 Task: Find a place to stay in Chelsea, United States, from June 10 to June 25 for 4 guests, with a price range of ₹15,000 - ₹25,000, 2 bedrooms, 3 beds, 2 bathrooms, and amenities including Free parking, TV, and Wifi.
Action: Mouse moved to (647, 114)
Screenshot: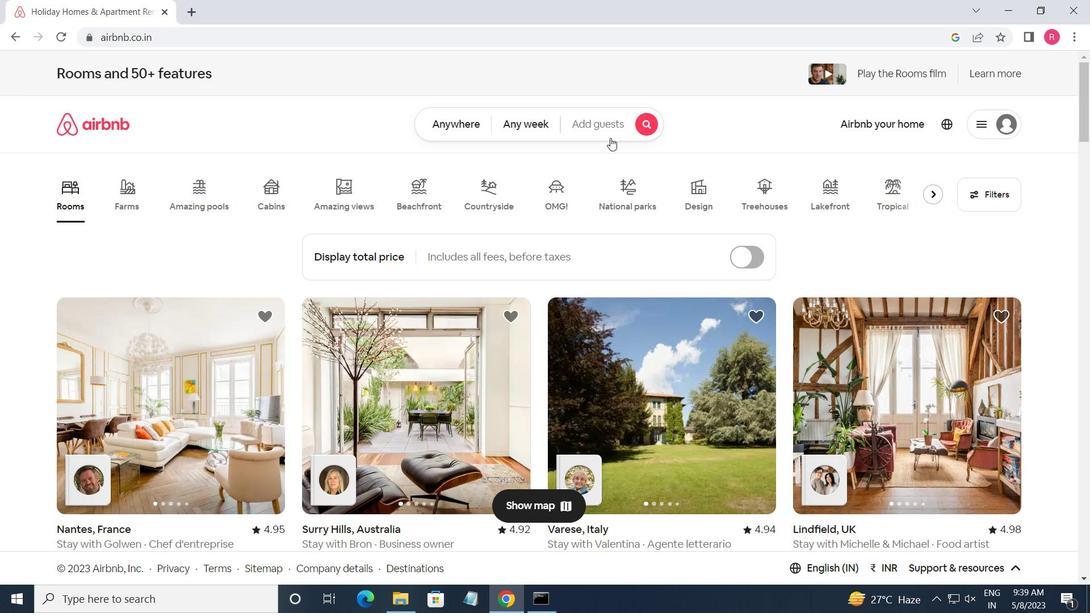 
Action: Mouse pressed left at (647, 114)
Screenshot: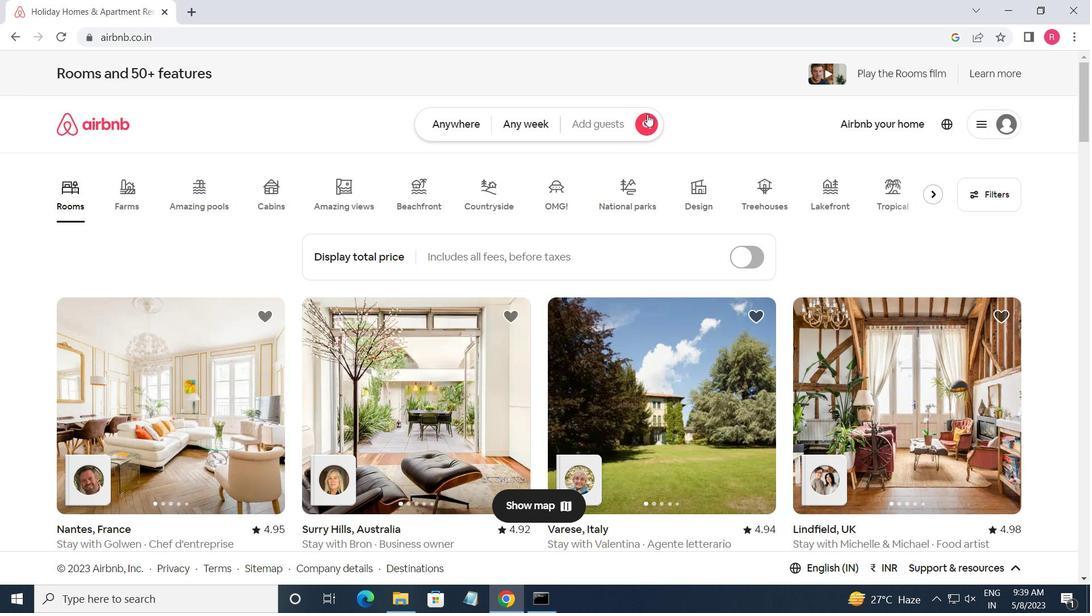 
Action: Mouse moved to (279, 176)
Screenshot: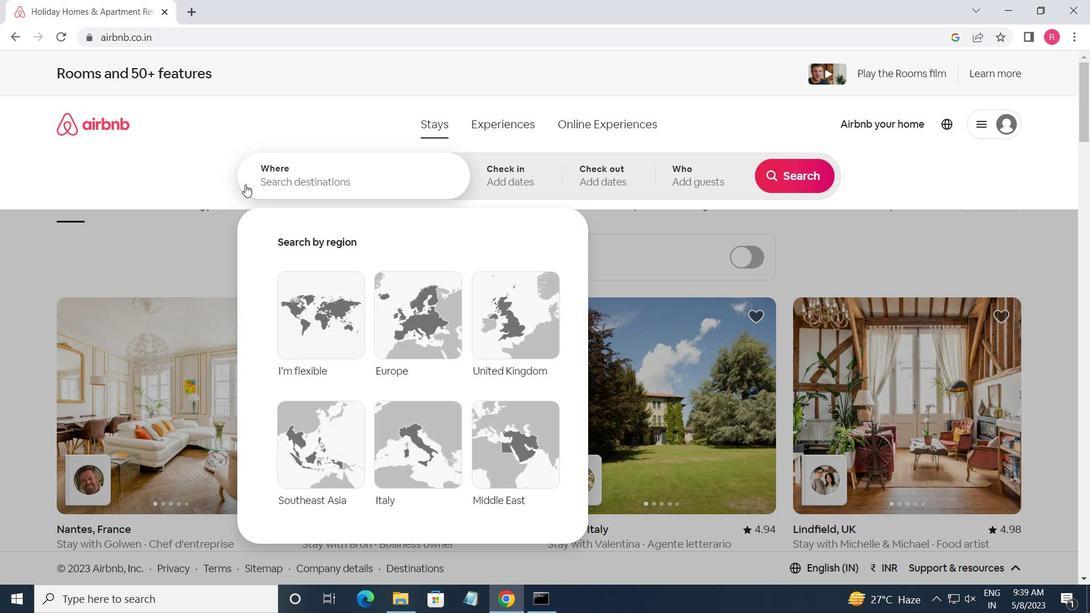 
Action: Mouse pressed left at (279, 176)
Screenshot: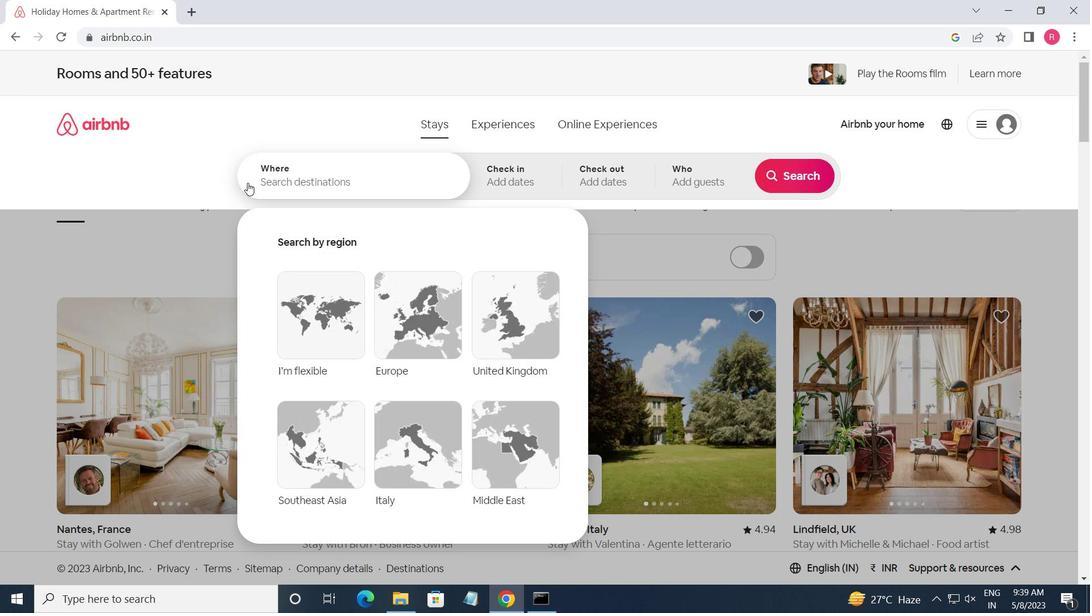 
Action: Key pressed <Key.shift>CHELSEA,<Key.shift_r>UNITED<Key.space><Key.shift>STATE<Key.enter>
Screenshot: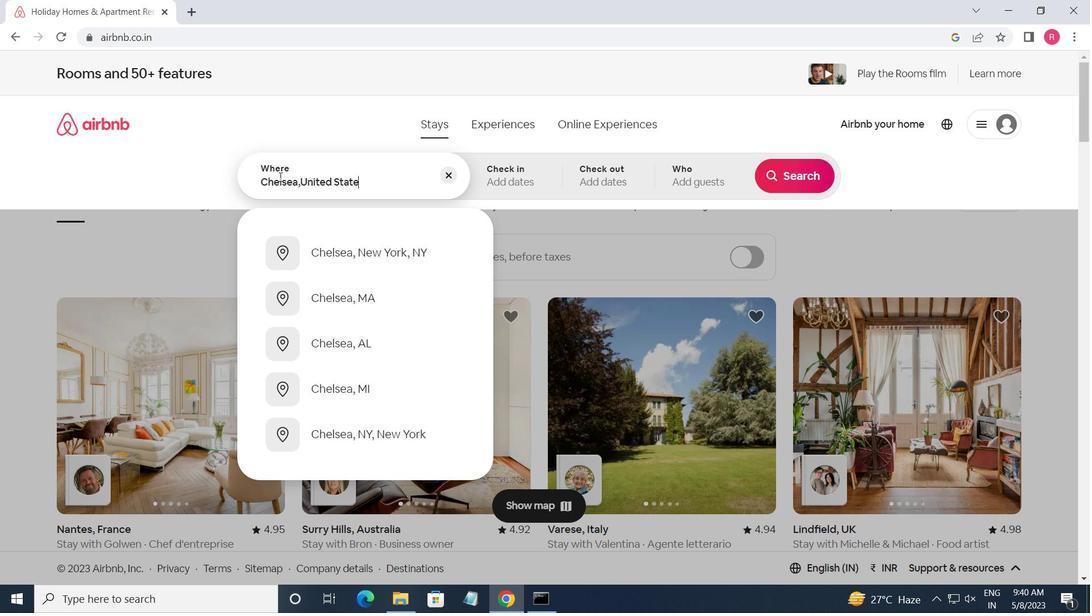 
Action: Mouse moved to (774, 387)
Screenshot: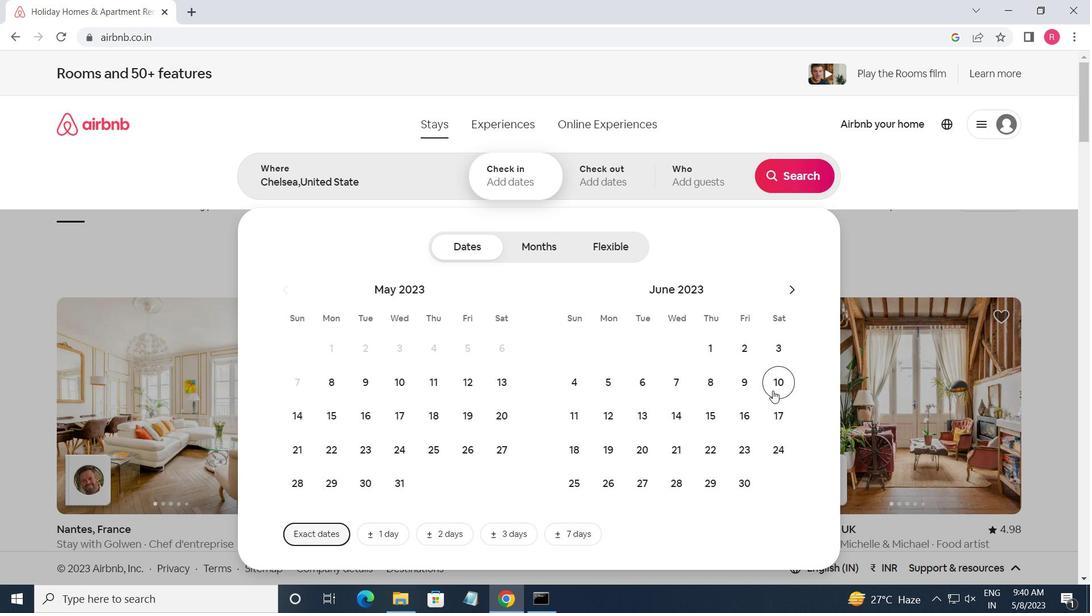 
Action: Mouse pressed left at (774, 387)
Screenshot: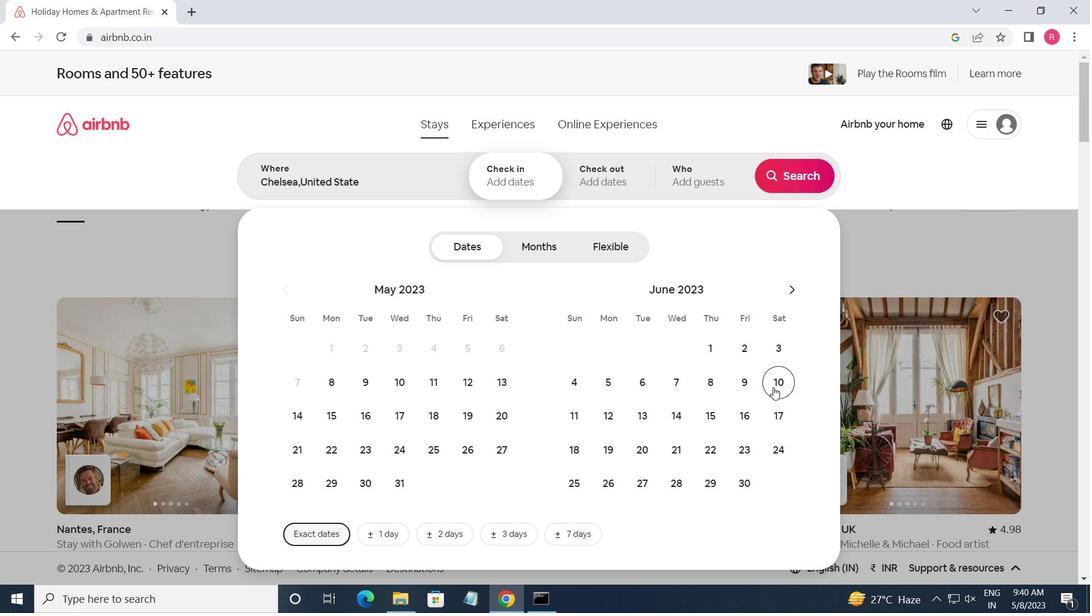 
Action: Mouse moved to (570, 492)
Screenshot: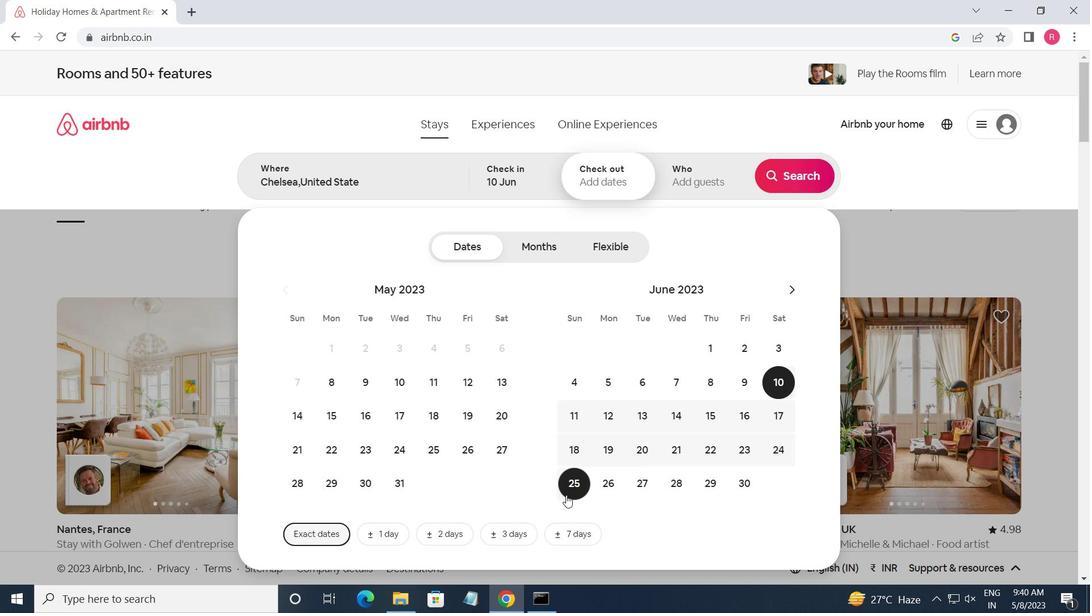 
Action: Mouse pressed left at (570, 492)
Screenshot: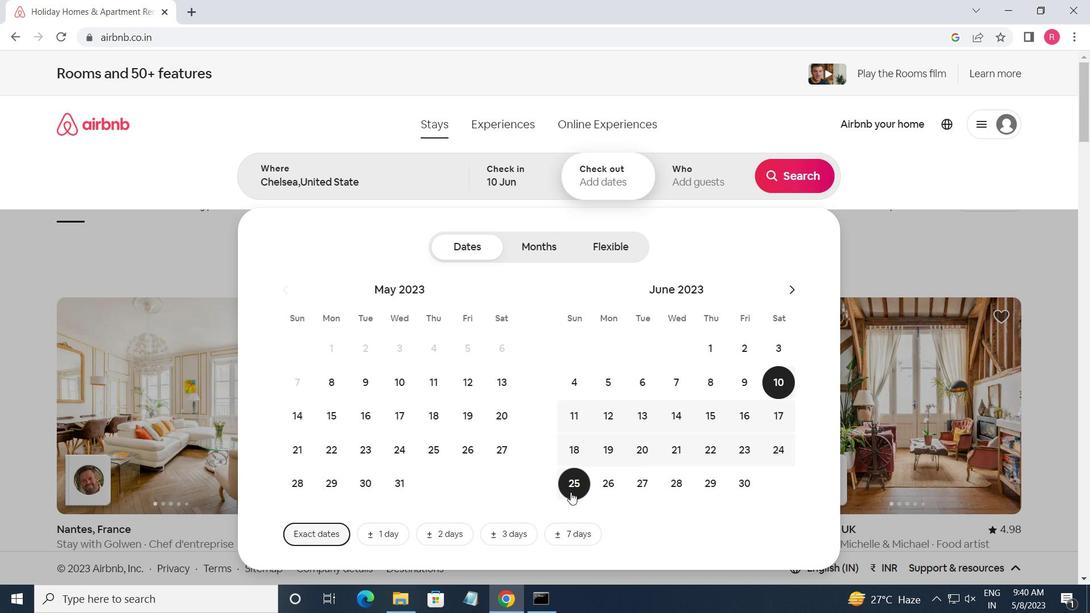 
Action: Mouse moved to (692, 179)
Screenshot: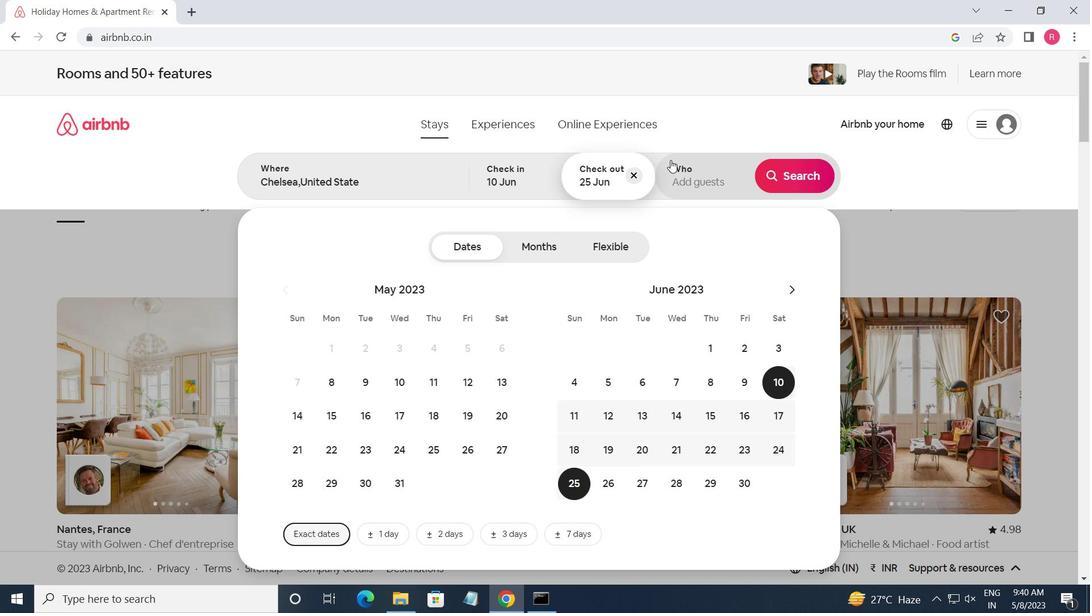 
Action: Mouse pressed left at (692, 179)
Screenshot: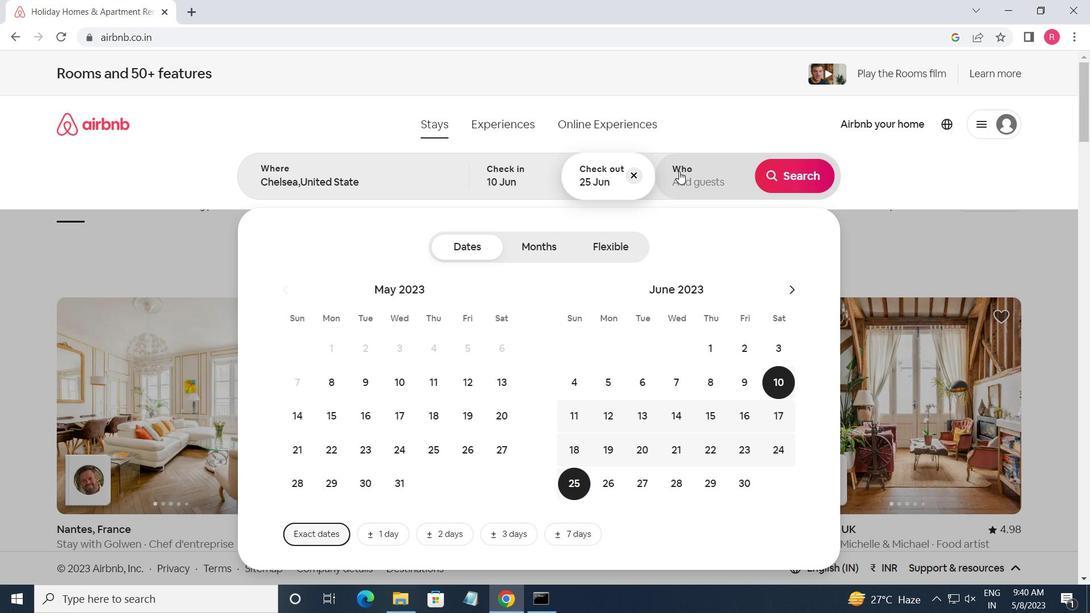 
Action: Mouse moved to (796, 252)
Screenshot: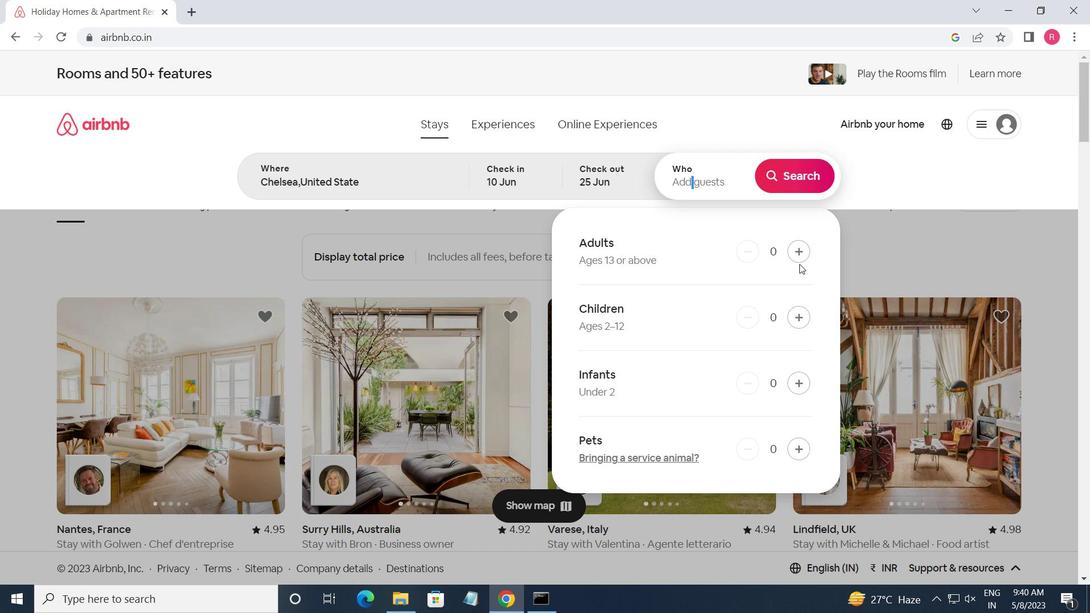 
Action: Mouse pressed left at (796, 252)
Screenshot: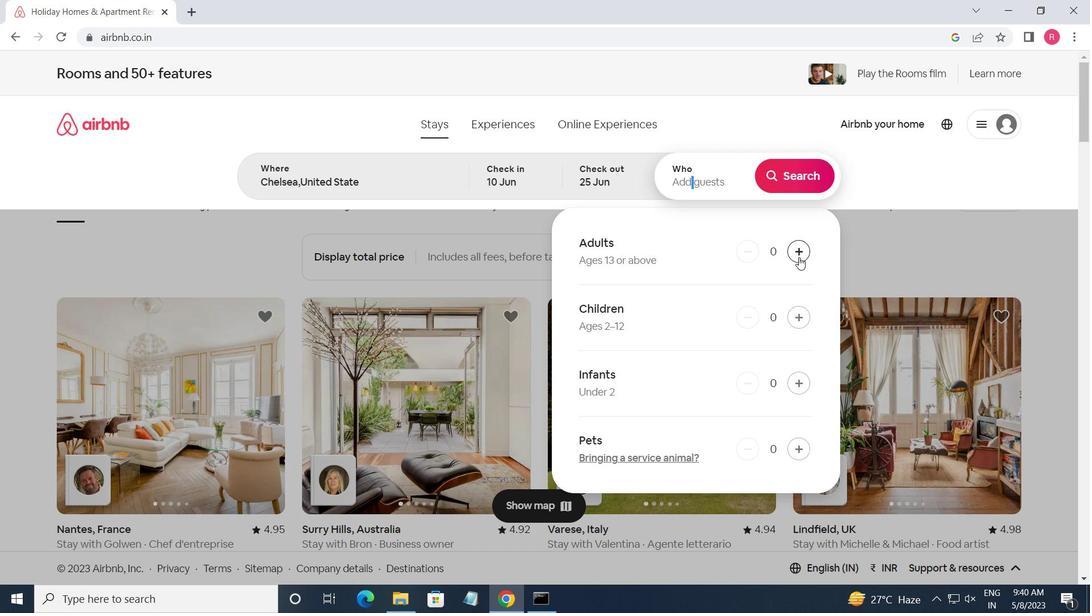 
Action: Mouse pressed left at (796, 252)
Screenshot: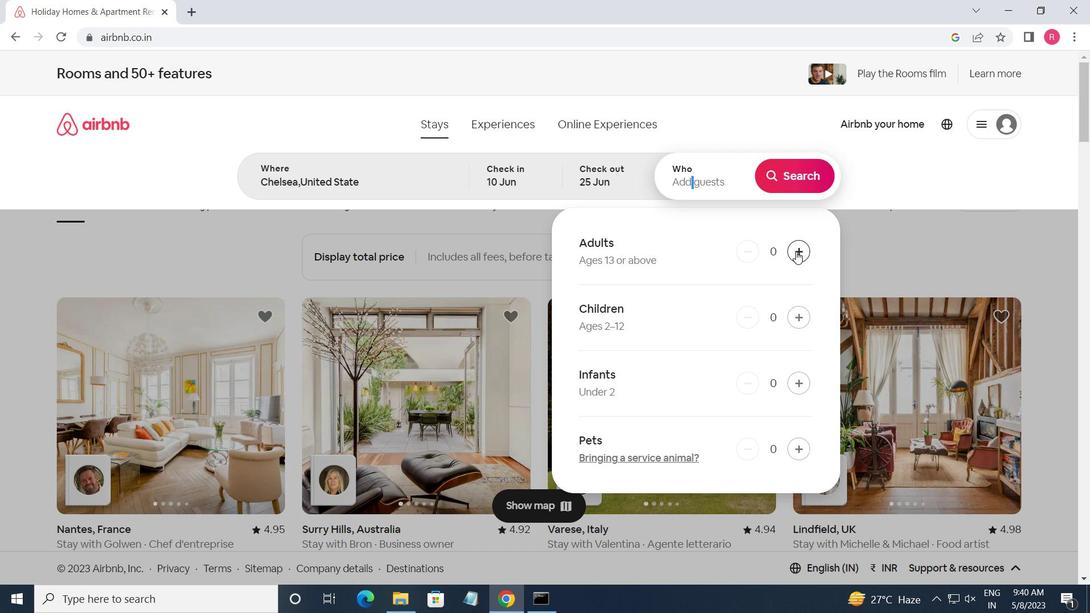
Action: Mouse pressed left at (796, 252)
Screenshot: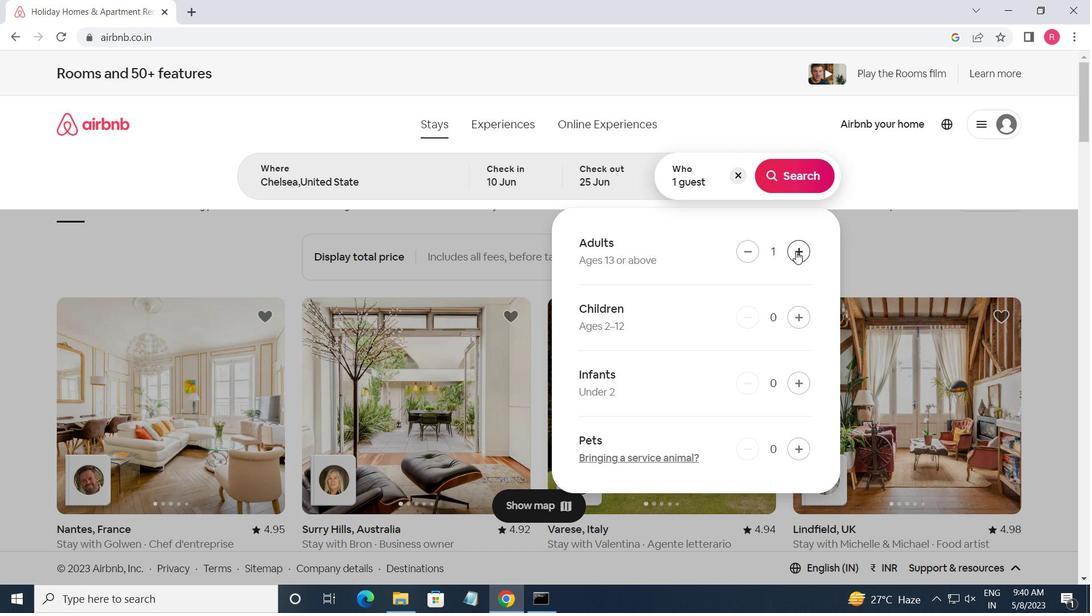
Action: Mouse moved to (796, 314)
Screenshot: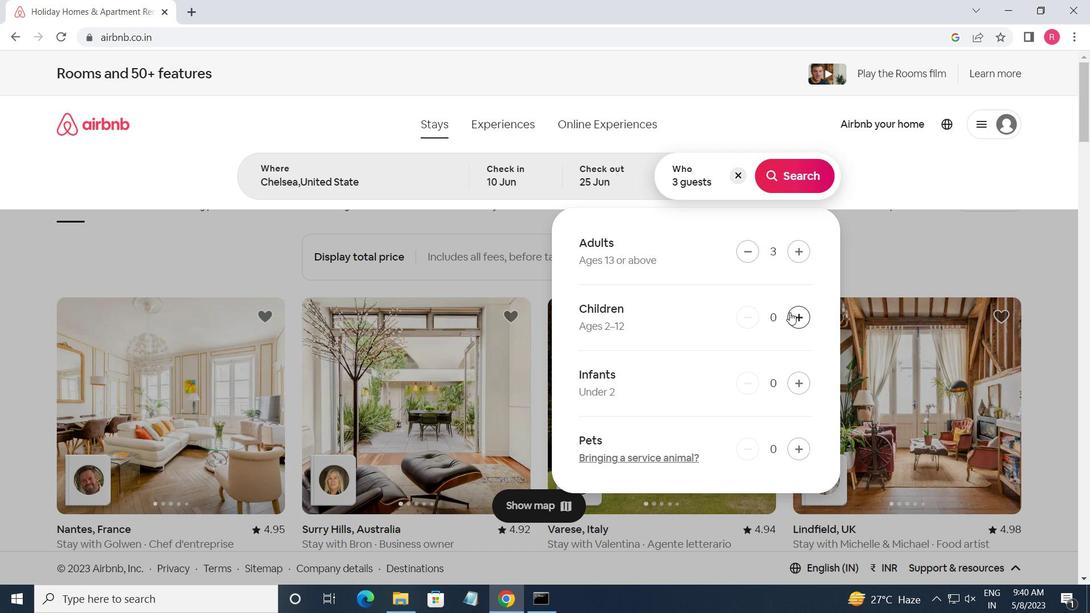 
Action: Mouse pressed left at (796, 314)
Screenshot: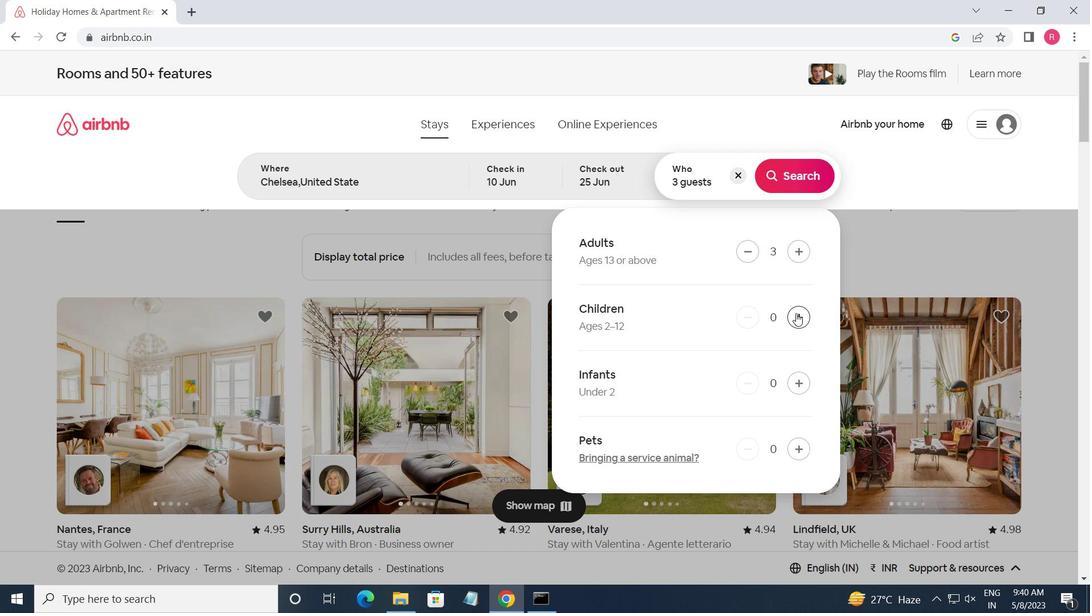
Action: Mouse moved to (795, 169)
Screenshot: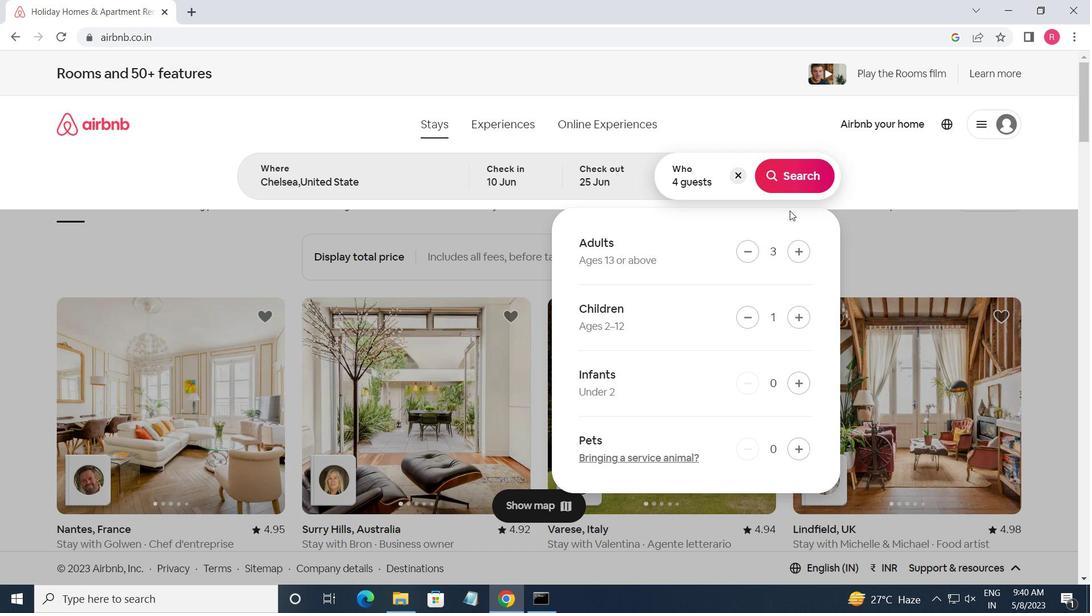 
Action: Mouse pressed left at (795, 169)
Screenshot: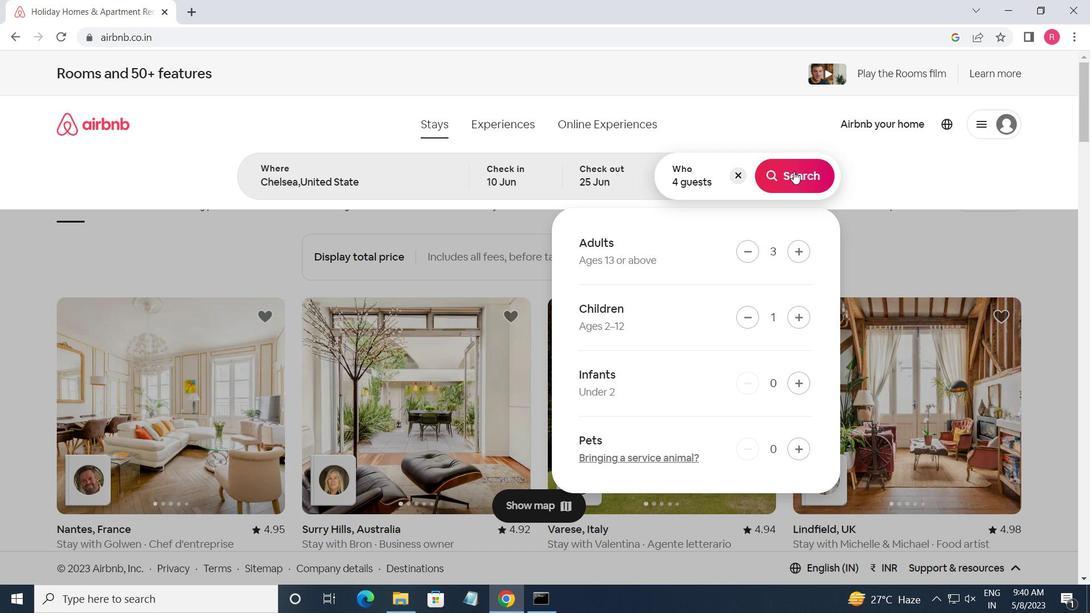 
Action: Mouse moved to (1020, 143)
Screenshot: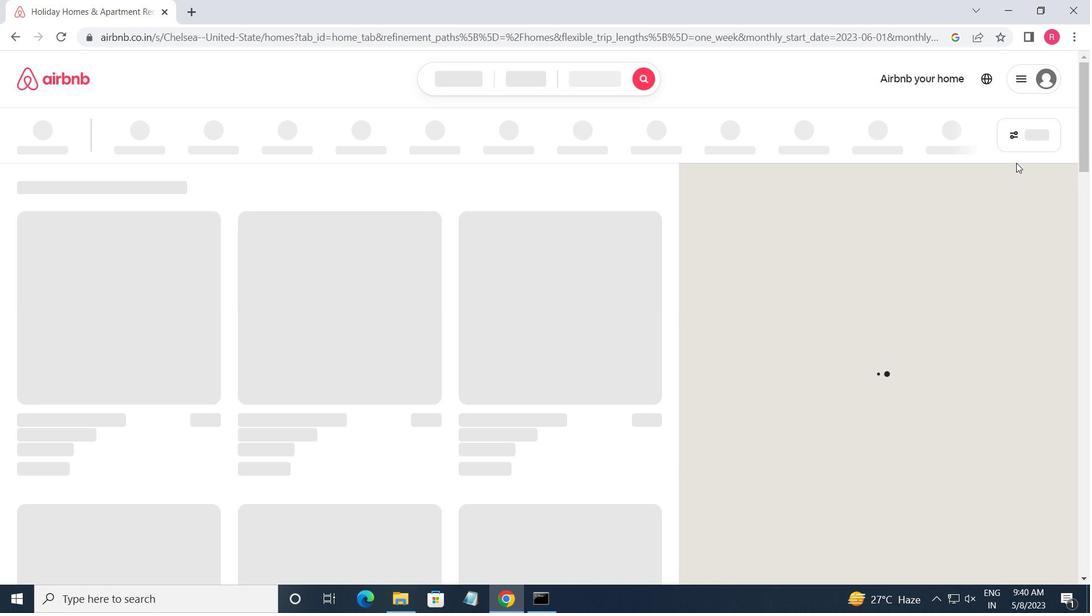
Action: Mouse pressed left at (1020, 143)
Screenshot: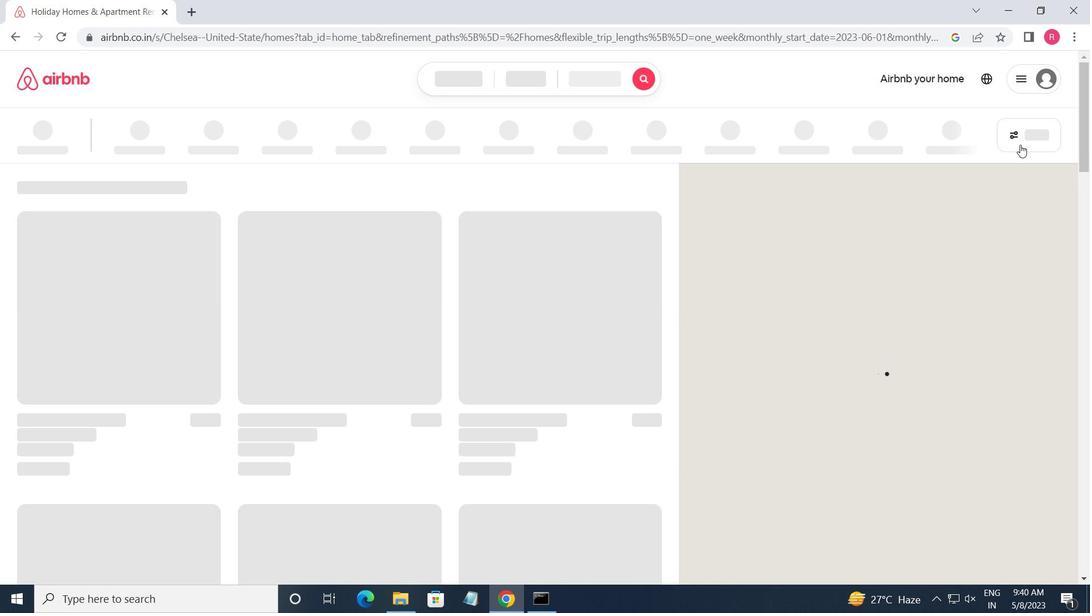 
Action: Mouse moved to (1021, 142)
Screenshot: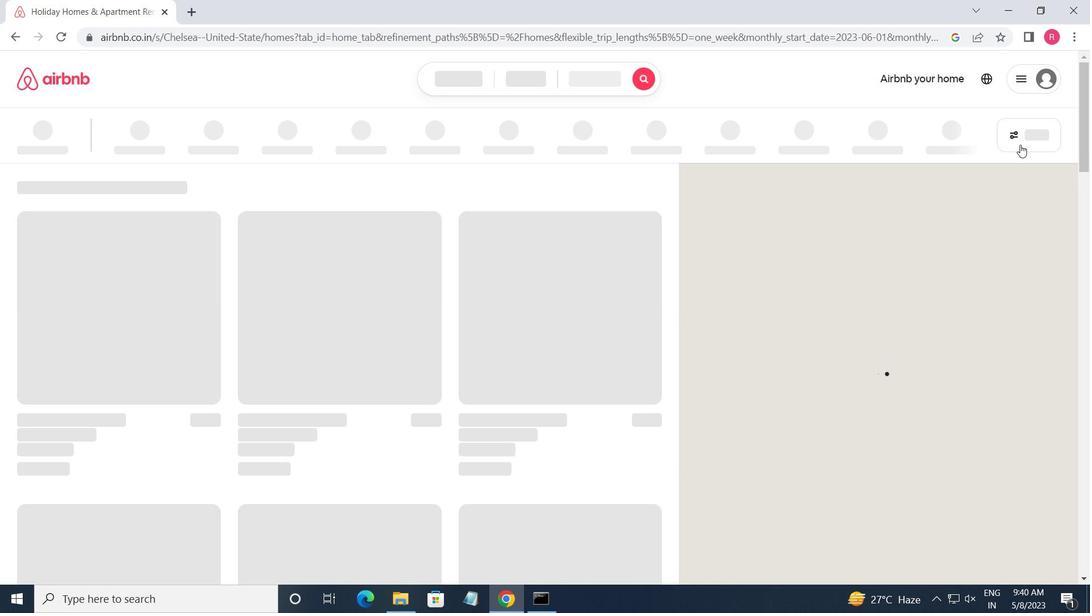 
Action: Mouse pressed left at (1021, 142)
Screenshot: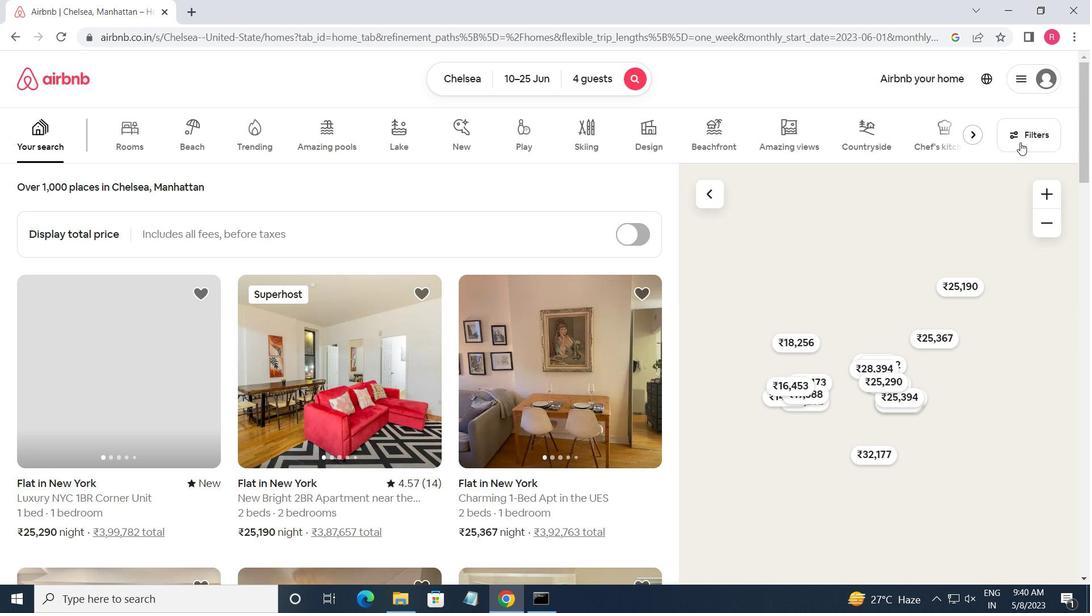 
Action: Mouse moved to (378, 478)
Screenshot: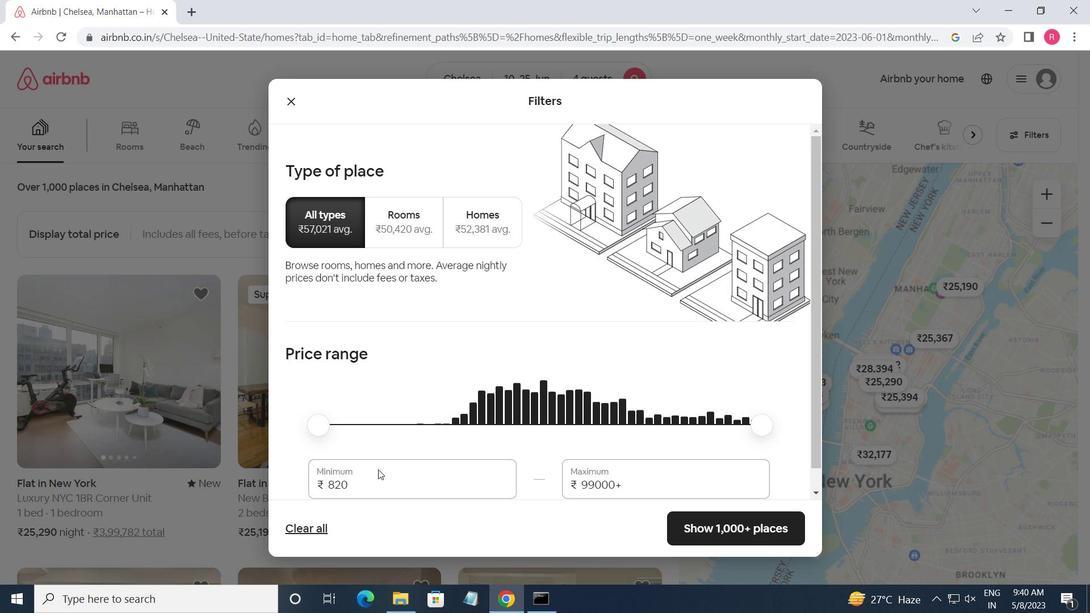 
Action: Mouse pressed left at (378, 478)
Screenshot: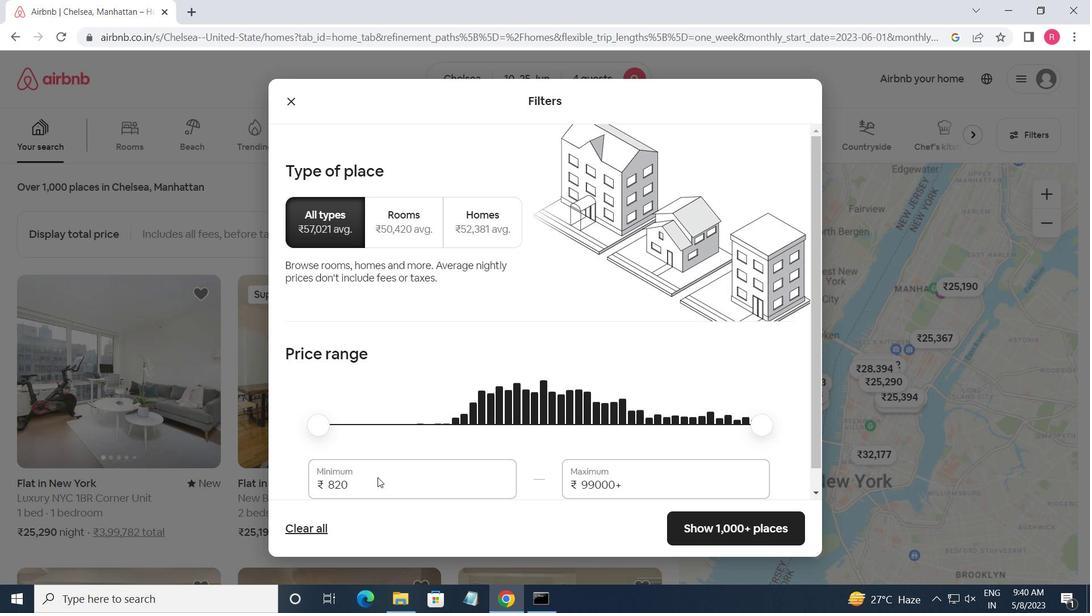 
Action: Key pressed <Key.backspace><Key.backspace><Key.backspace><Key.backspace><Key.backspace><Key.backspace><Key.backspace><Key.backspace><Key.backspace>15000<Key.tab>25000
Screenshot: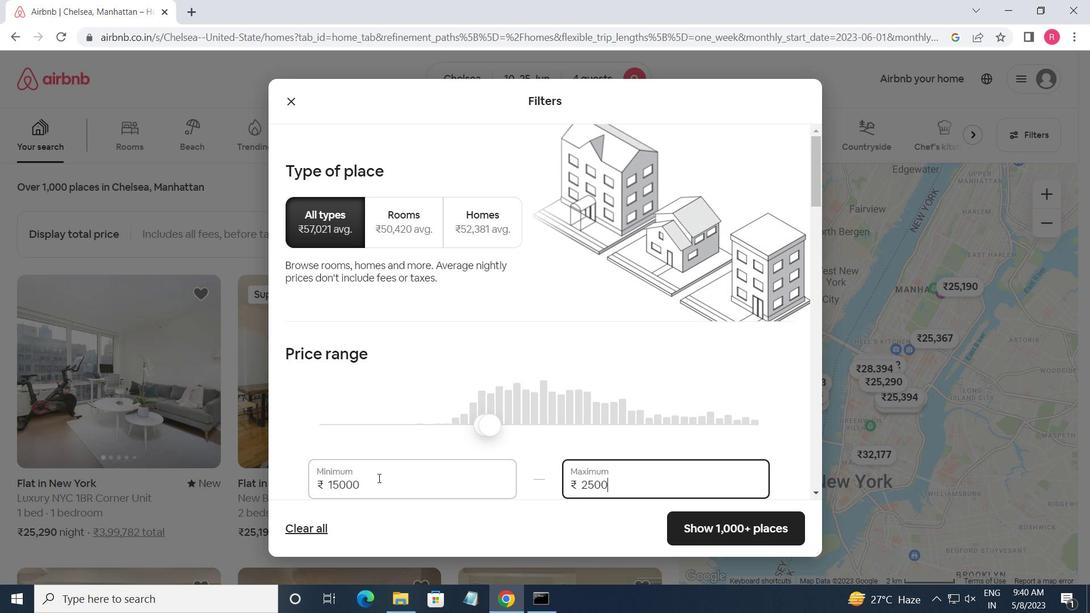 
Action: Mouse scrolled (378, 477) with delta (0, 0)
Screenshot: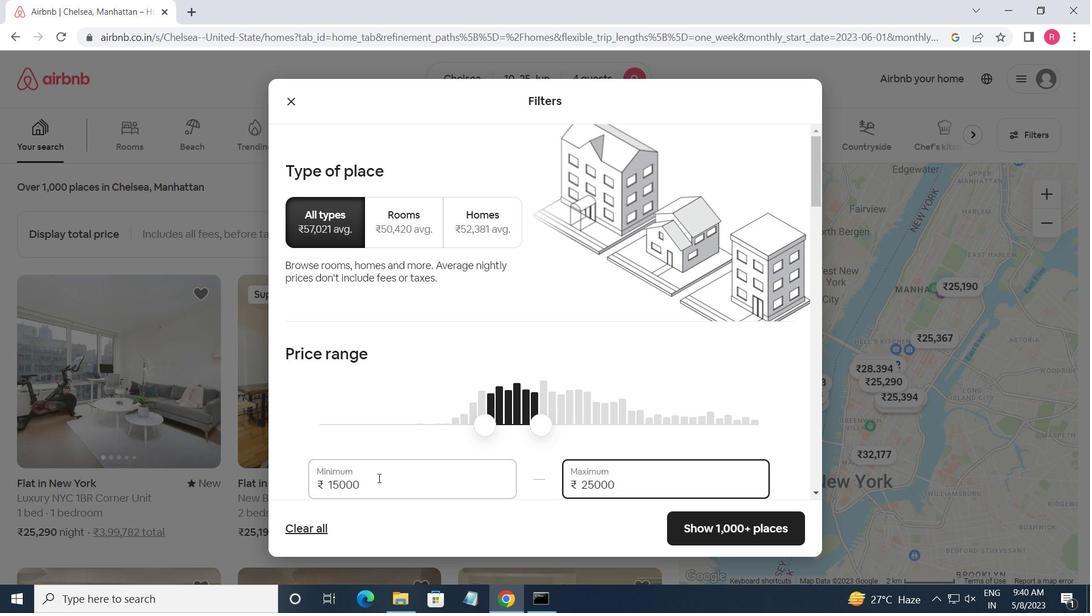 
Action: Mouse scrolled (378, 477) with delta (0, 0)
Screenshot: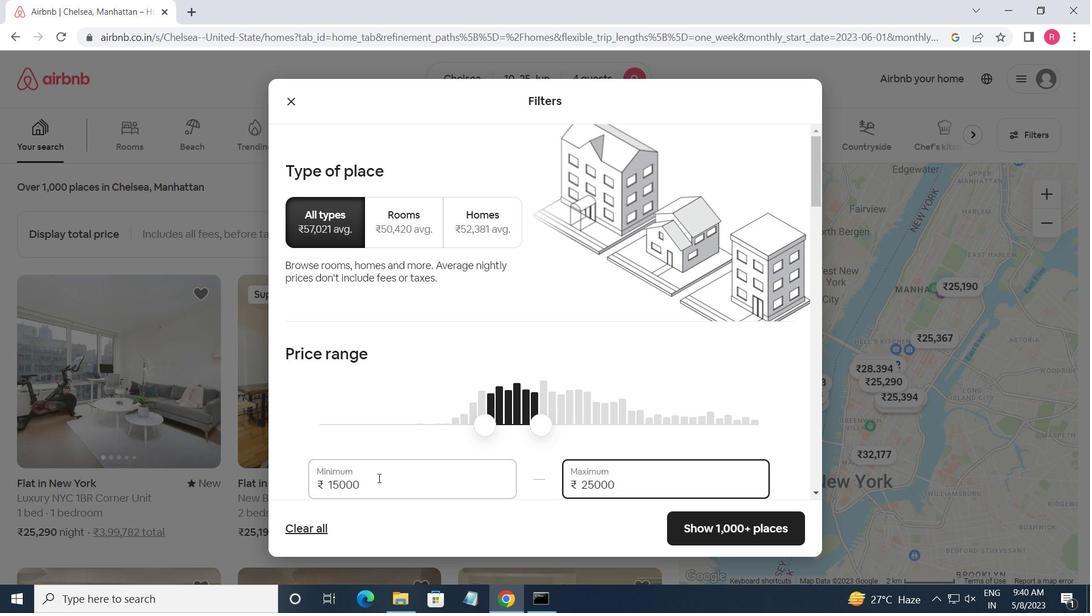 
Action: Mouse scrolled (378, 477) with delta (0, 0)
Screenshot: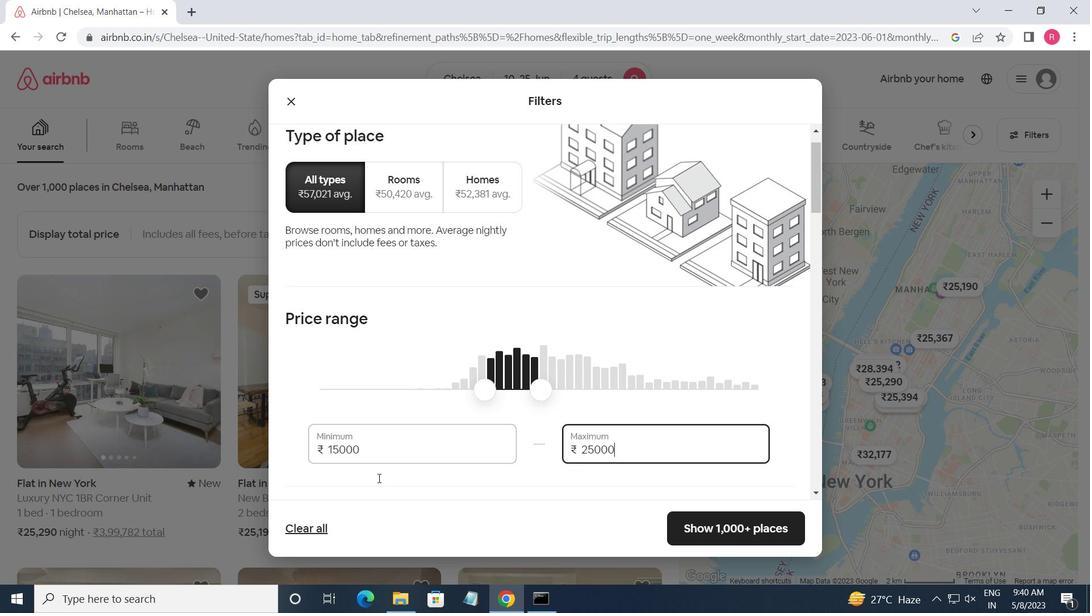 
Action: Mouse scrolled (378, 477) with delta (0, 0)
Screenshot: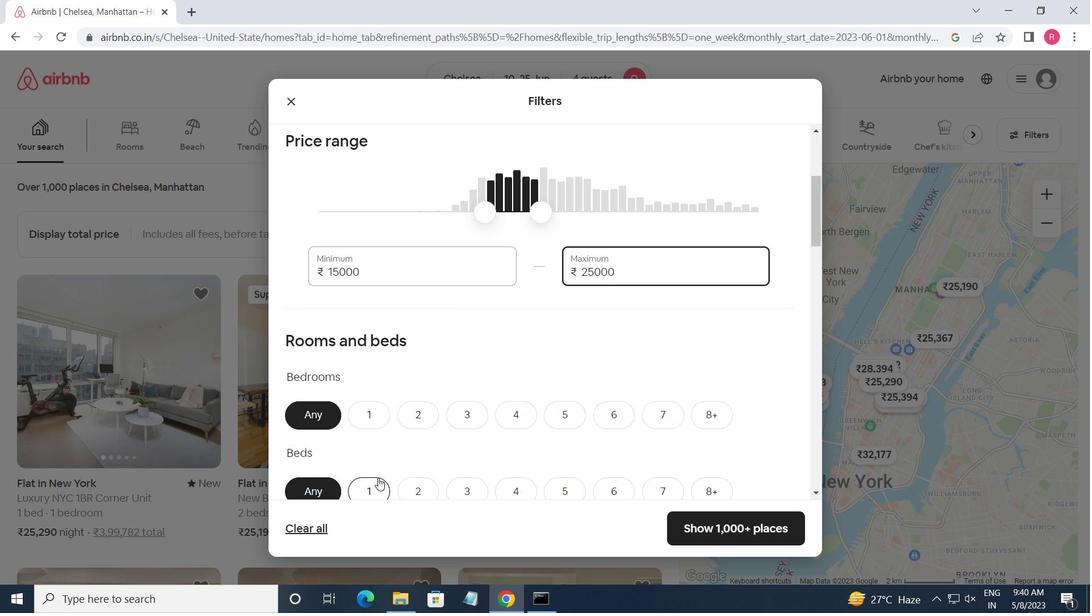 
Action: Mouse scrolled (378, 477) with delta (0, 0)
Screenshot: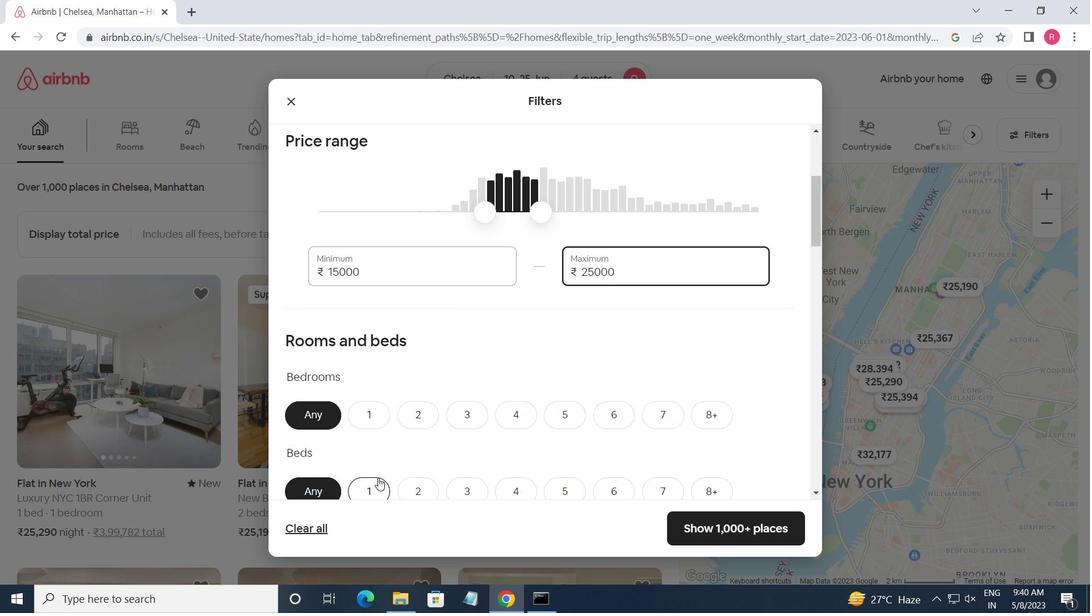 
Action: Mouse moved to (425, 262)
Screenshot: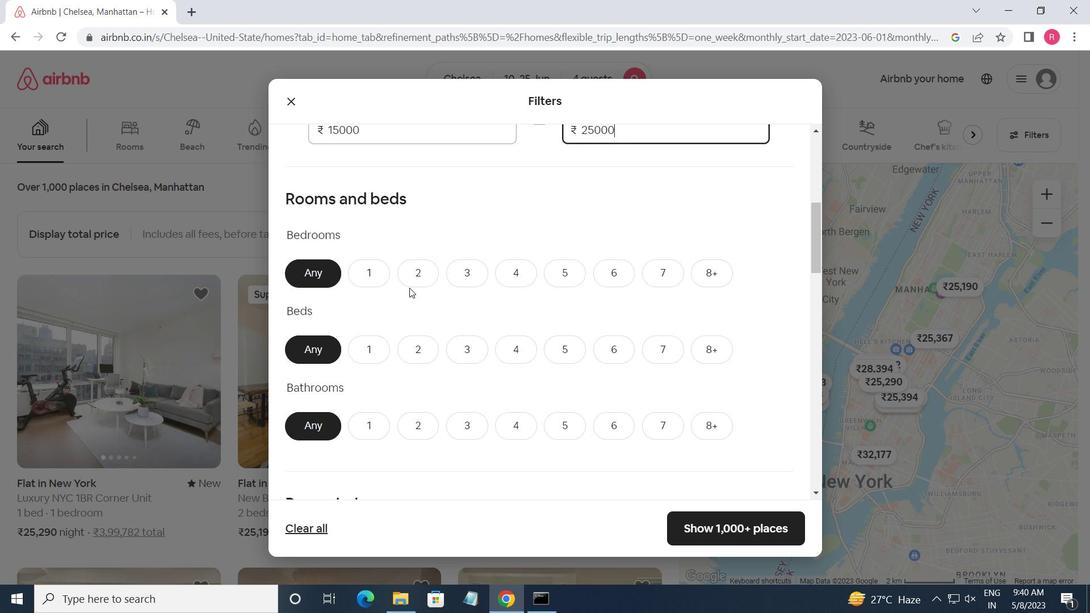 
Action: Mouse pressed left at (425, 262)
Screenshot: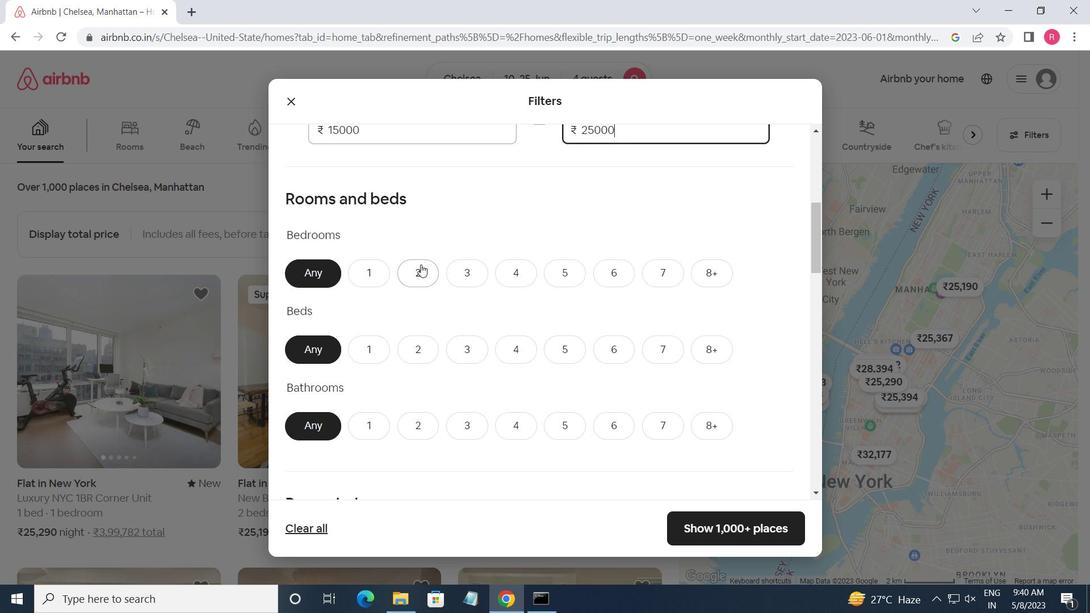 
Action: Mouse moved to (466, 344)
Screenshot: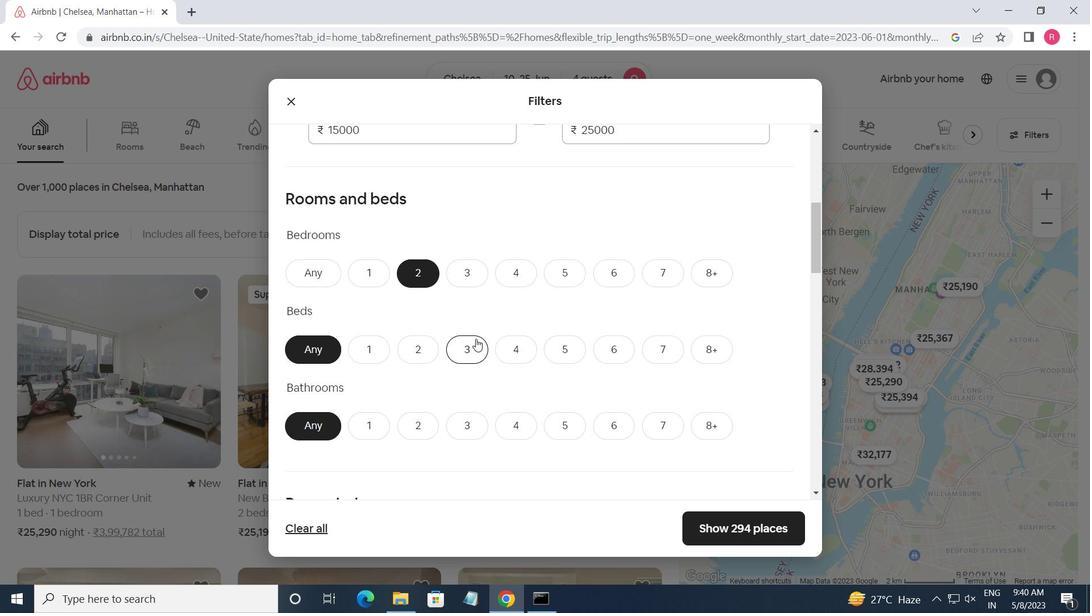 
Action: Mouse pressed left at (466, 344)
Screenshot: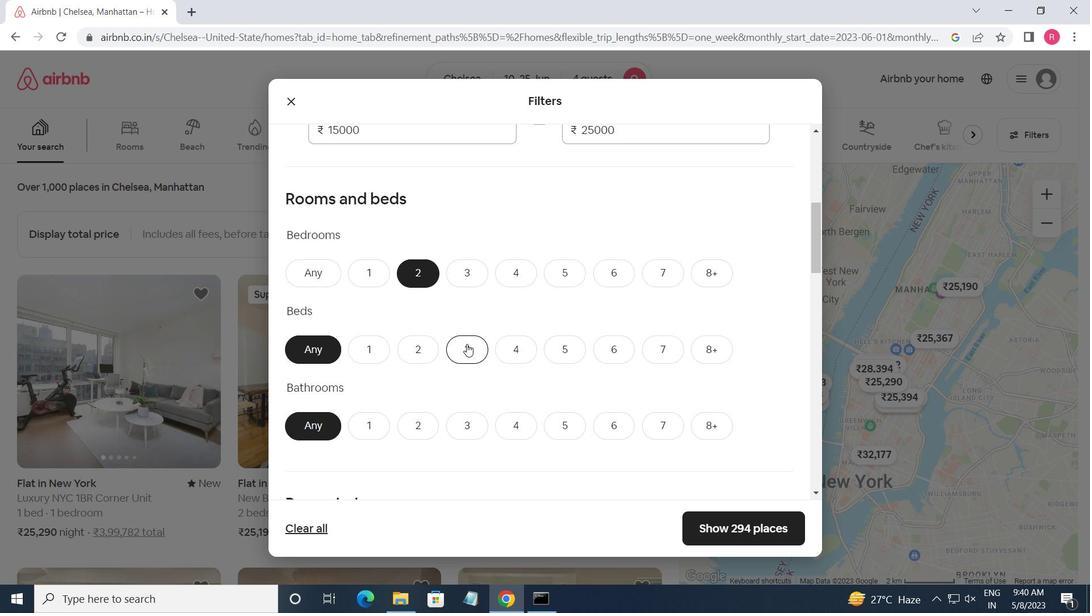 
Action: Mouse moved to (421, 420)
Screenshot: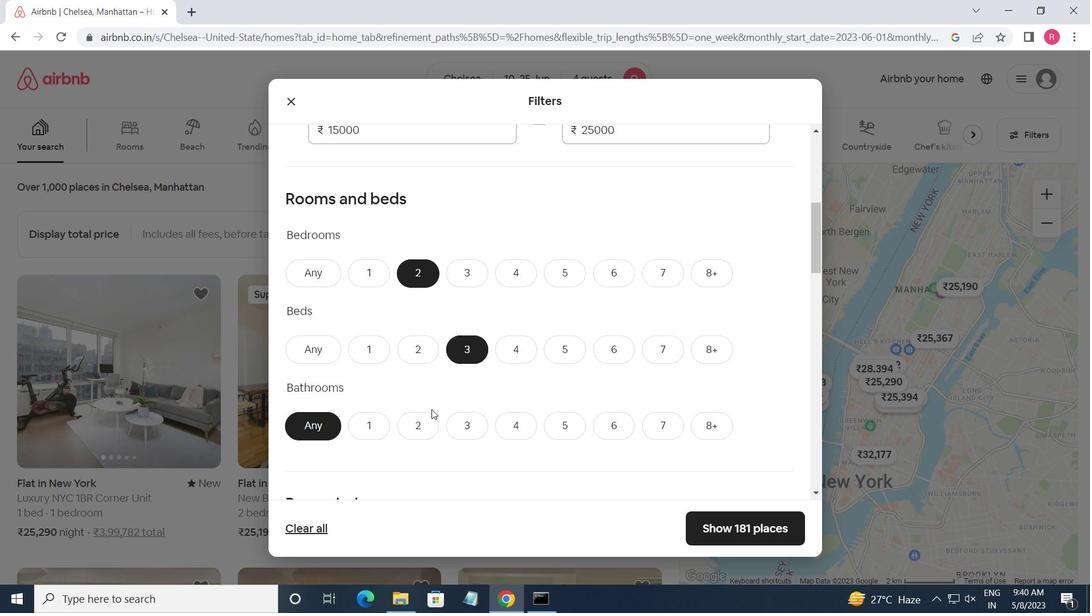 
Action: Mouse pressed left at (421, 420)
Screenshot: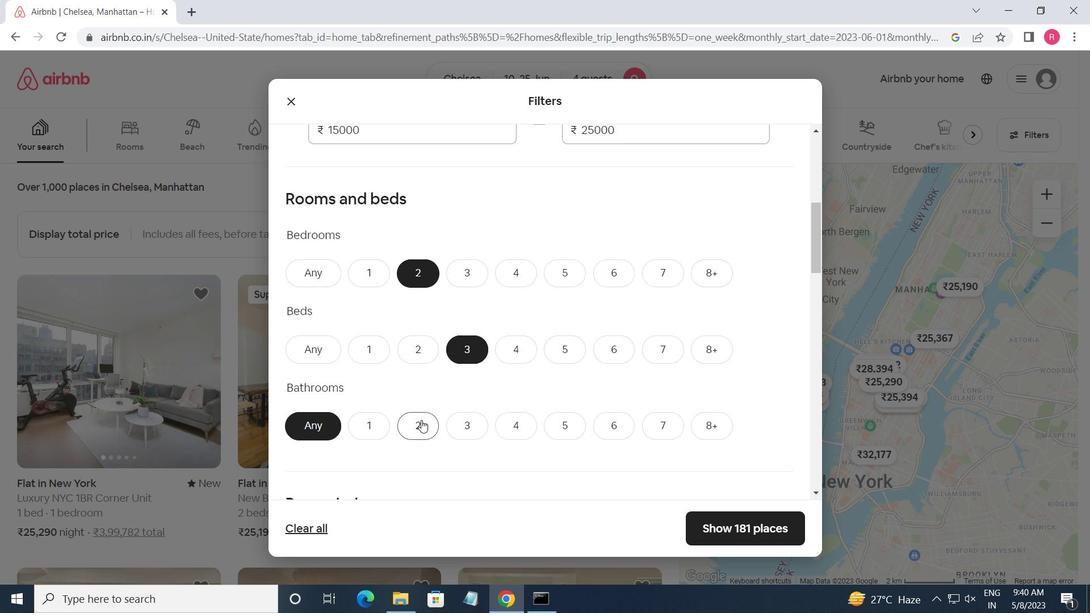 
Action: Mouse scrolled (421, 419) with delta (0, 0)
Screenshot: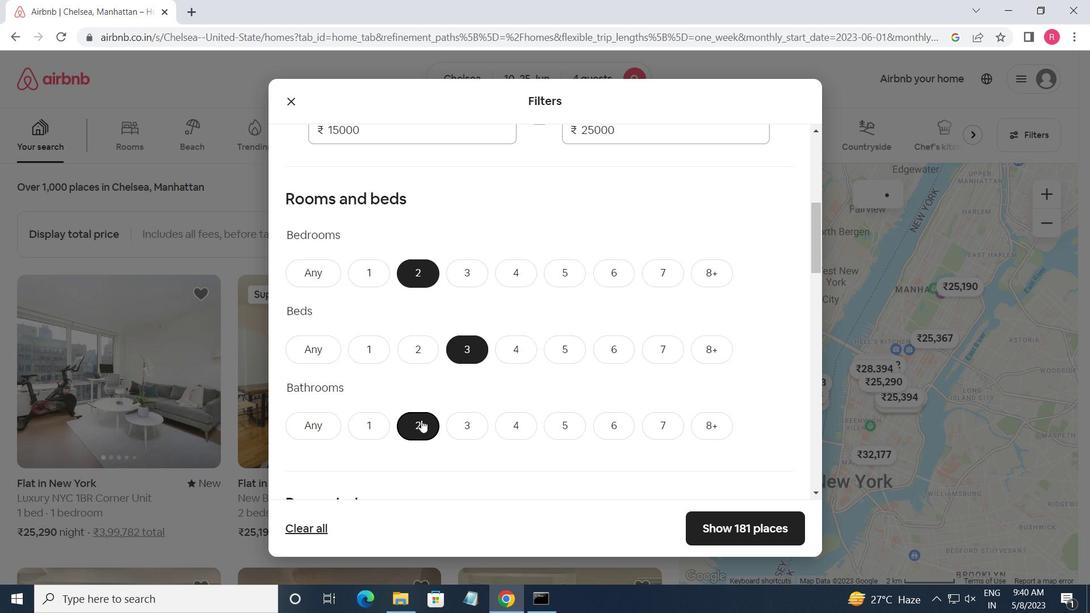 
Action: Mouse scrolled (421, 419) with delta (0, 0)
Screenshot: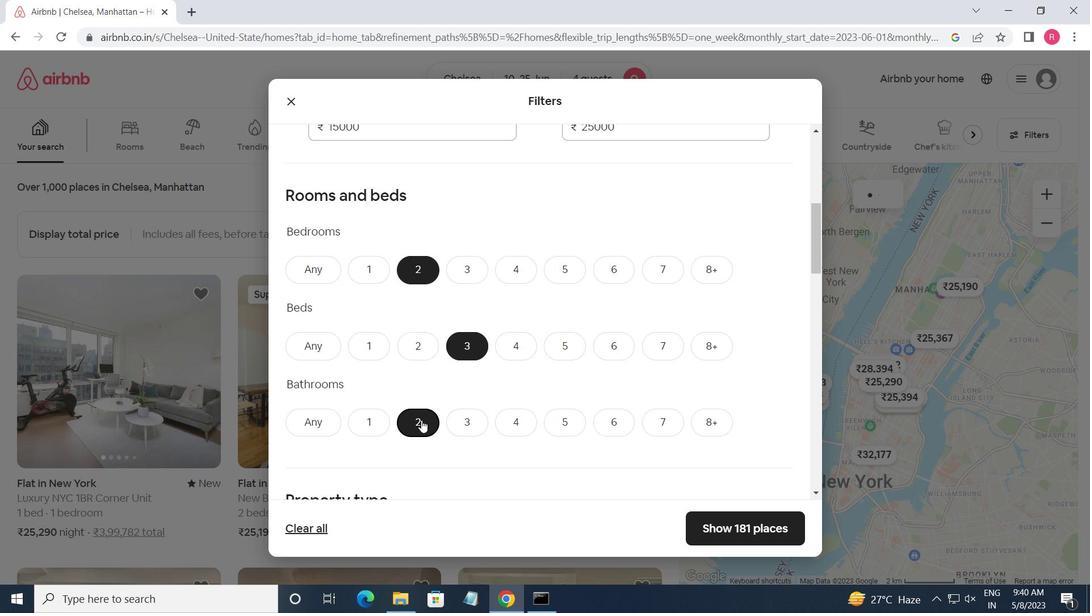 
Action: Mouse scrolled (421, 419) with delta (0, 0)
Screenshot: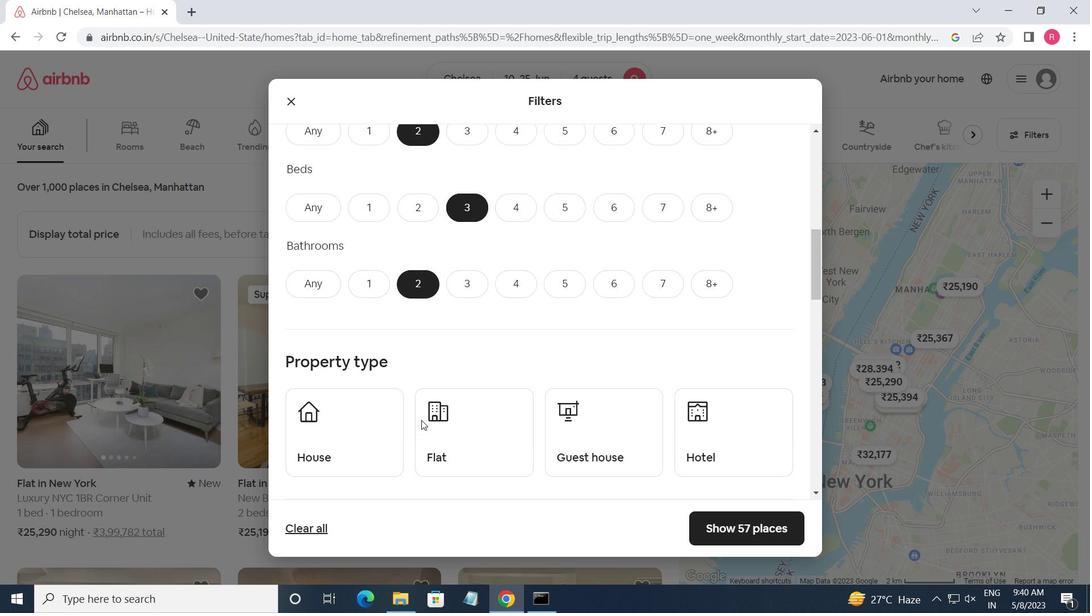 
Action: Mouse moved to (372, 385)
Screenshot: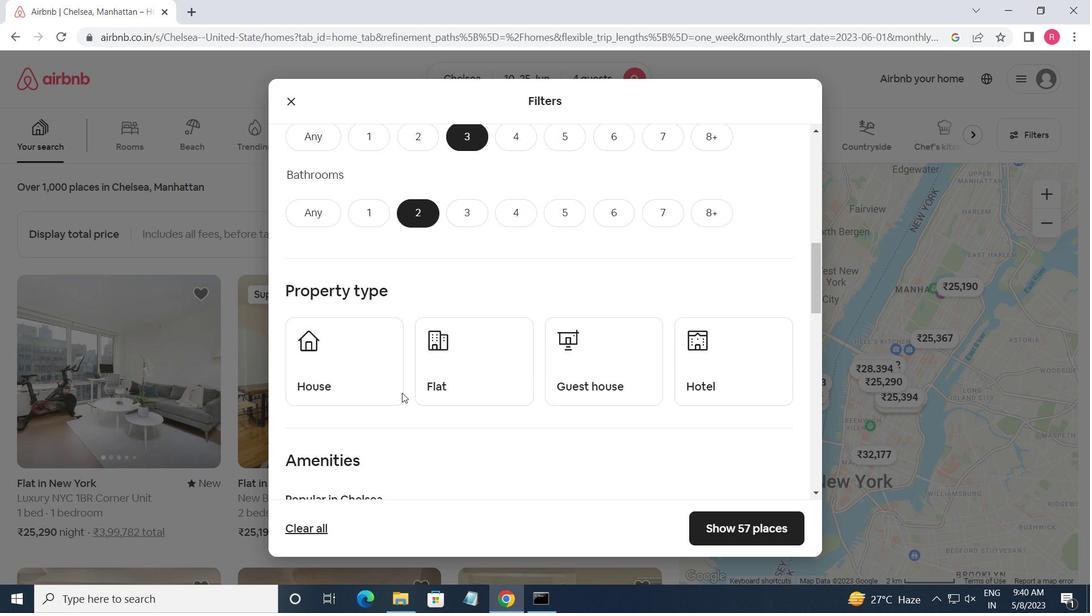 
Action: Mouse pressed left at (372, 385)
Screenshot: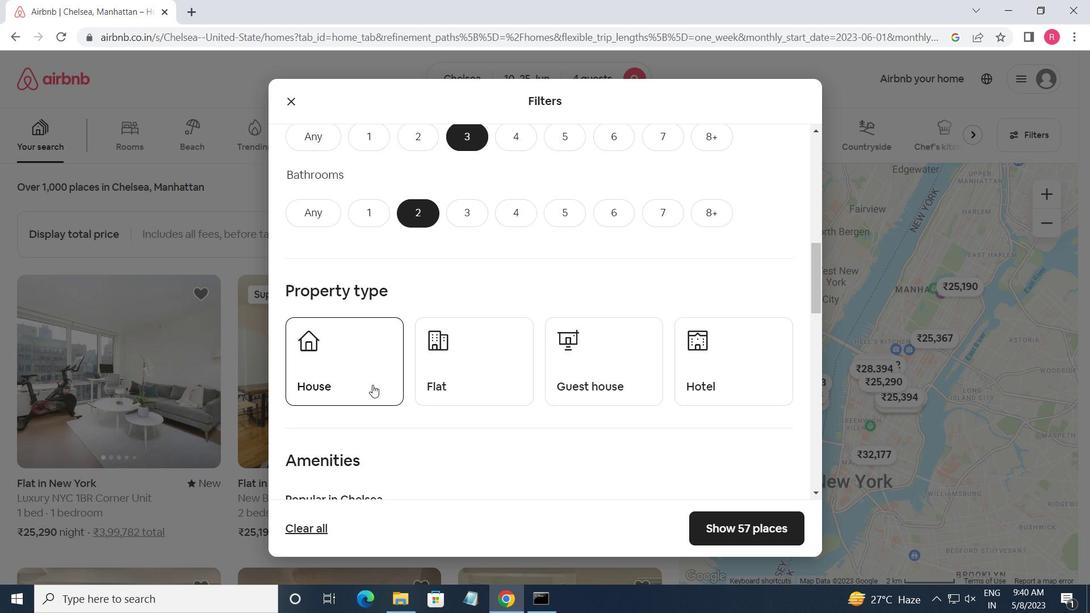 
Action: Mouse moved to (426, 380)
Screenshot: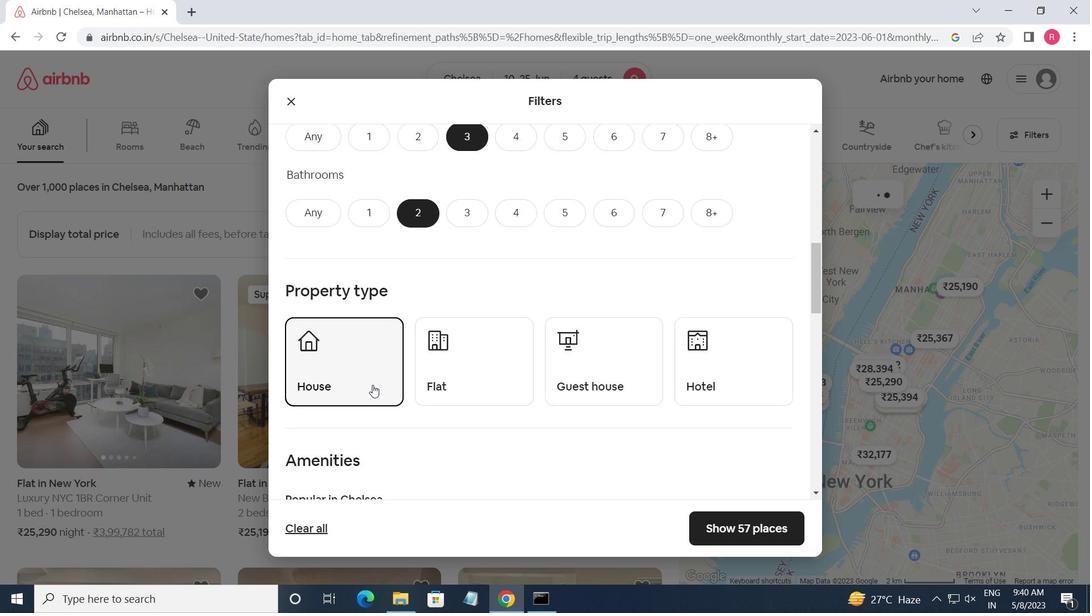 
Action: Mouse pressed left at (426, 380)
Screenshot: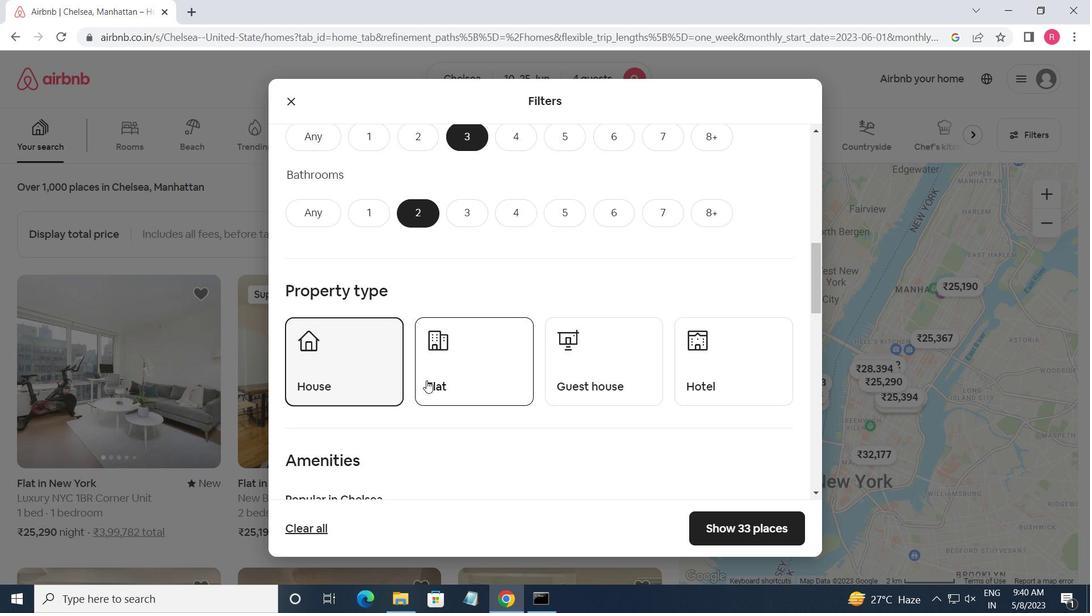 
Action: Mouse moved to (558, 385)
Screenshot: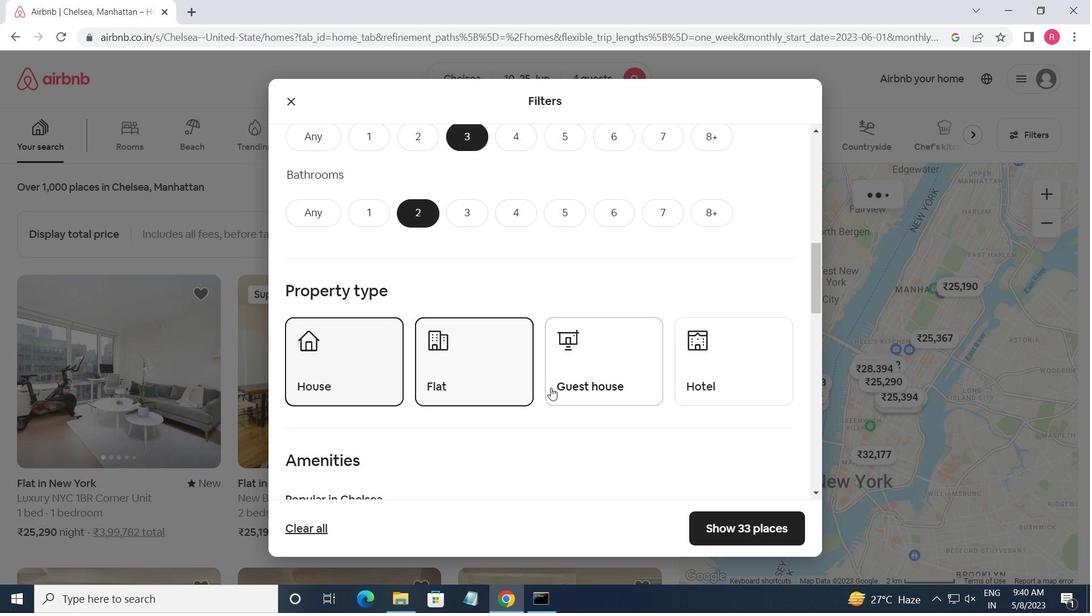 
Action: Mouse pressed left at (558, 385)
Screenshot: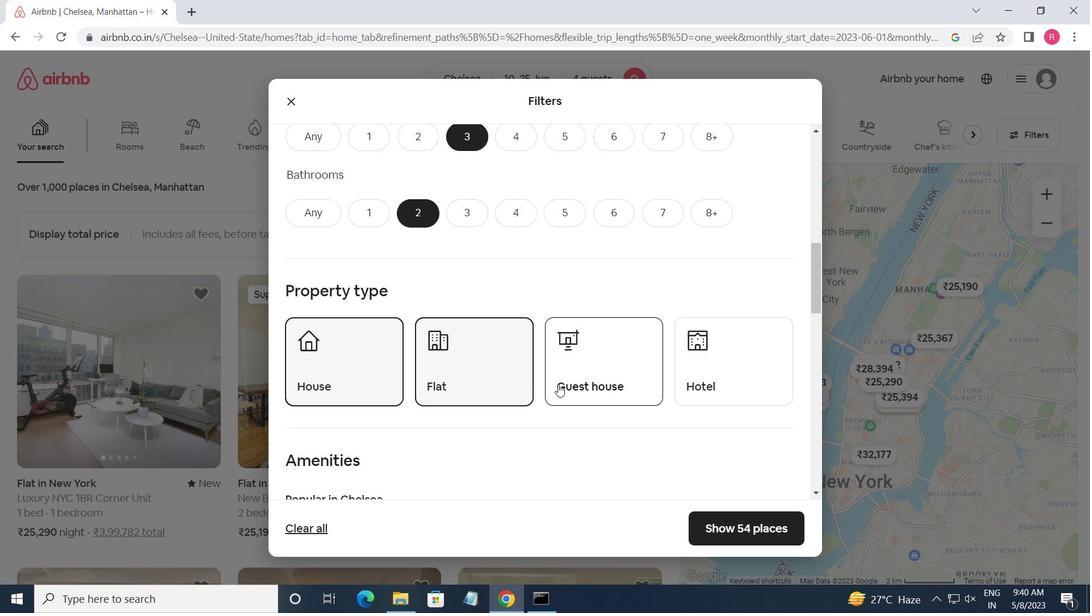
Action: Mouse moved to (562, 378)
Screenshot: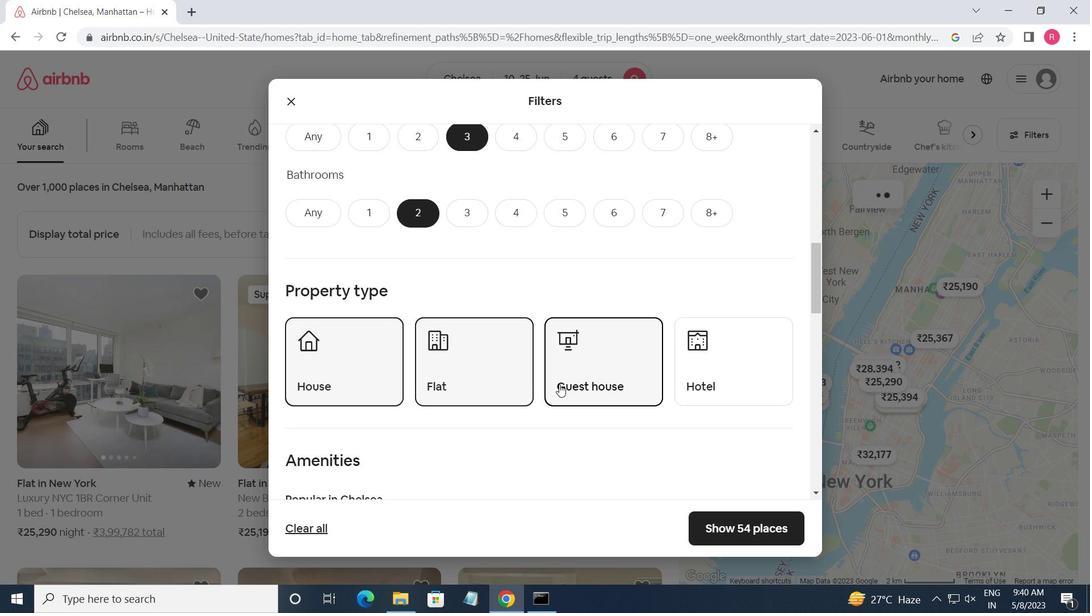 
Action: Mouse scrolled (562, 377) with delta (0, 0)
Screenshot: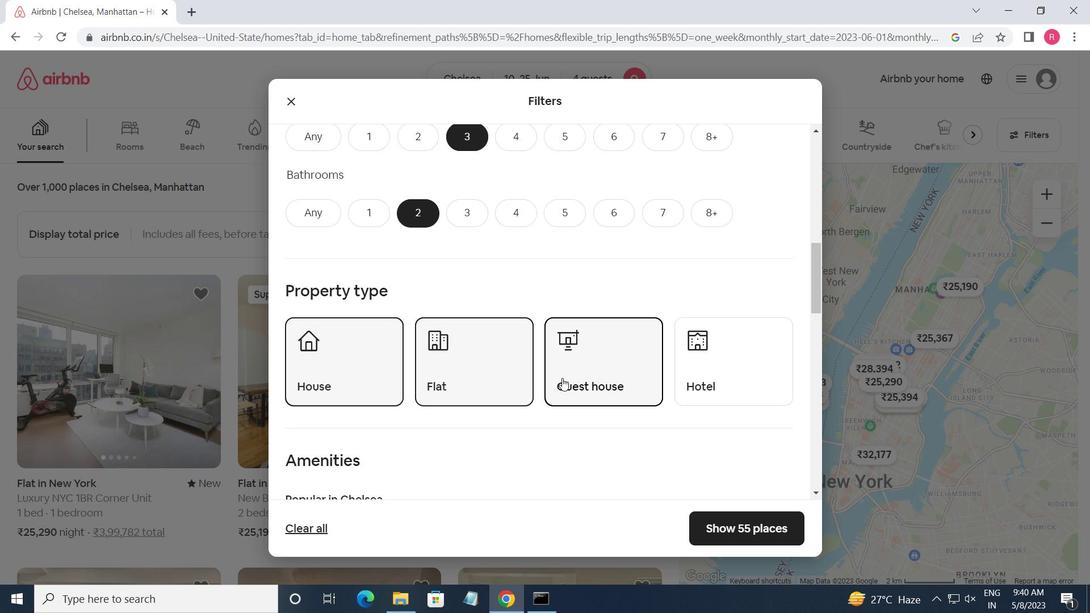 
Action: Mouse scrolled (562, 377) with delta (0, 0)
Screenshot: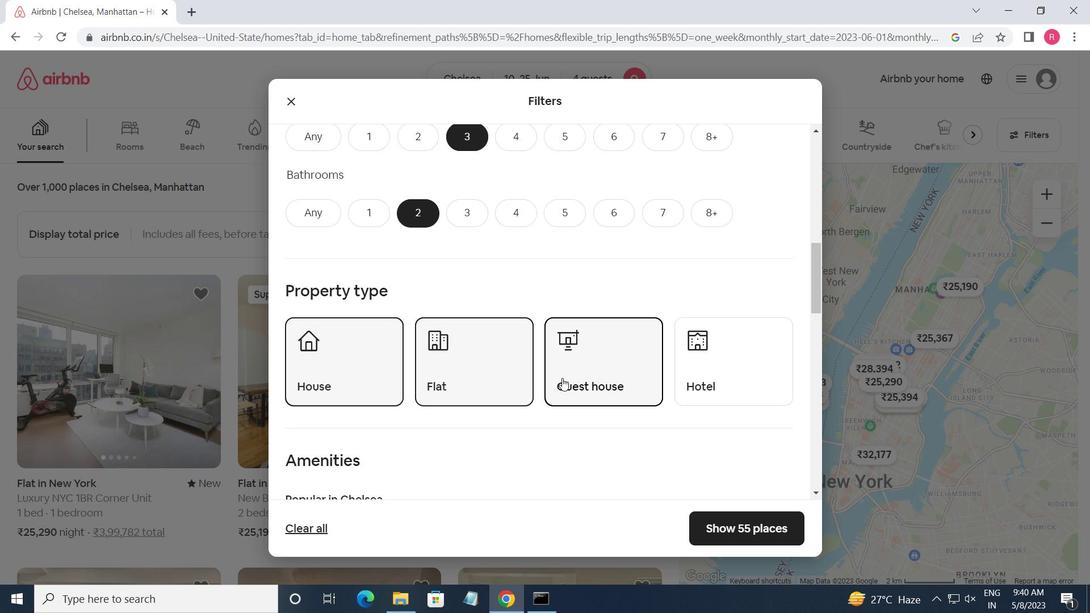
Action: Mouse scrolled (562, 377) with delta (0, 0)
Screenshot: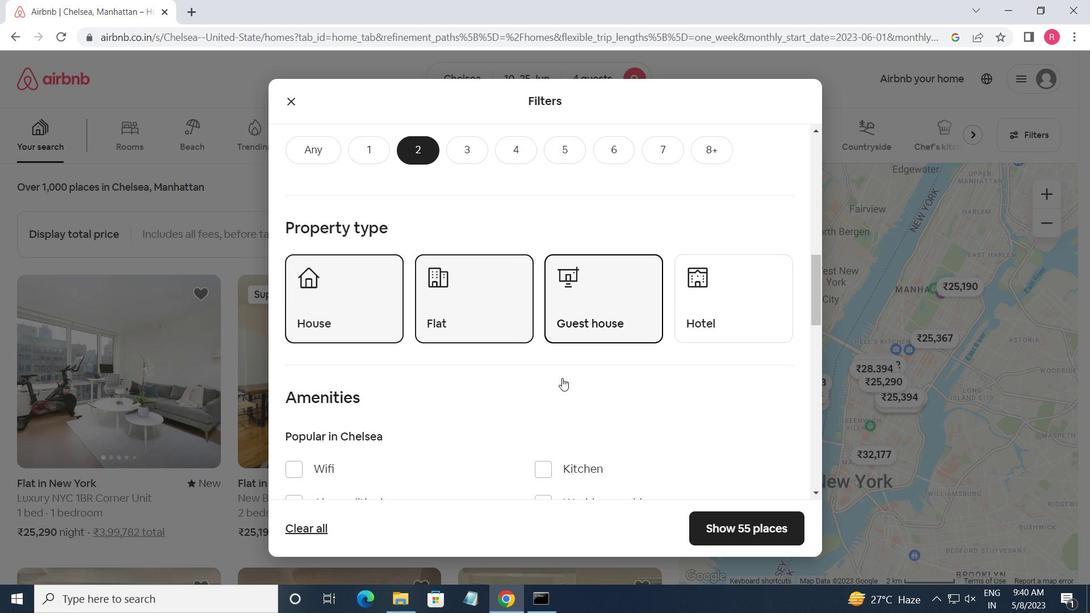 
Action: Mouse scrolled (562, 377) with delta (0, 0)
Screenshot: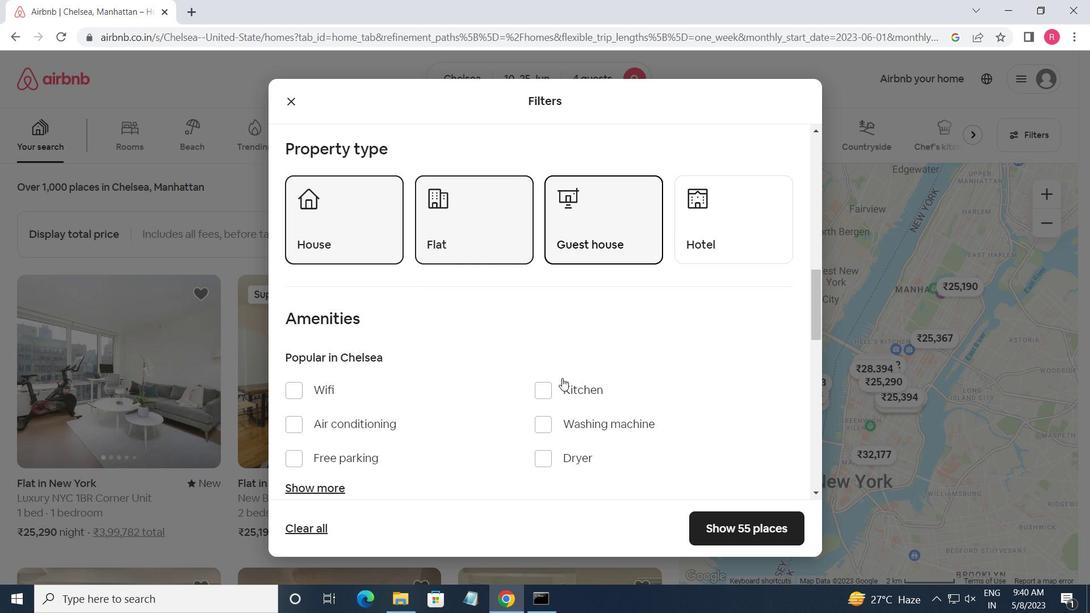 
Action: Mouse moved to (290, 253)
Screenshot: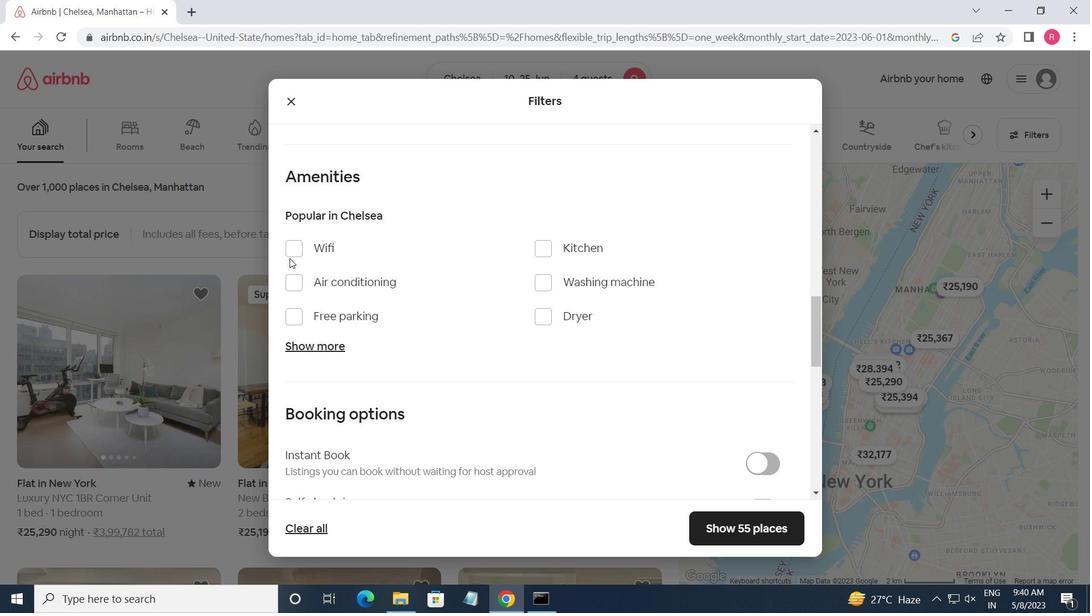 
Action: Mouse pressed left at (290, 253)
Screenshot: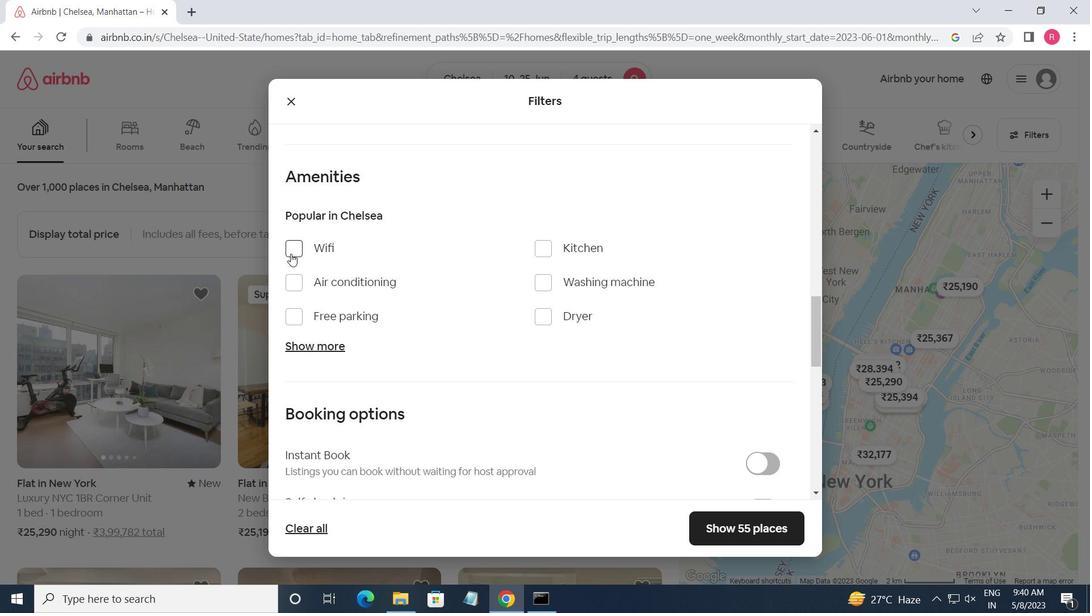
Action: Mouse moved to (314, 346)
Screenshot: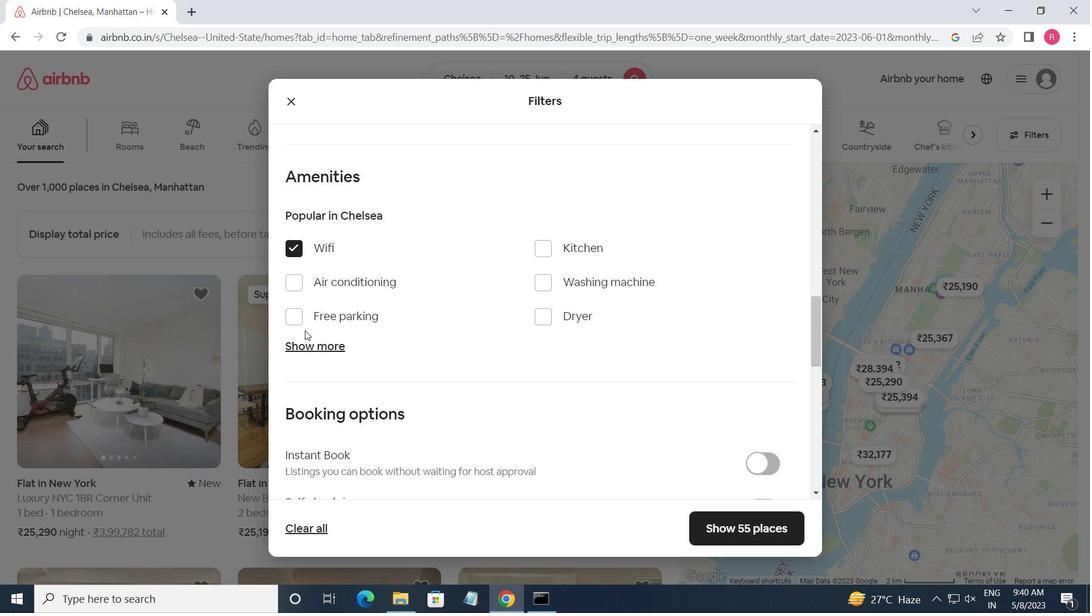 
Action: Mouse pressed left at (314, 346)
Screenshot: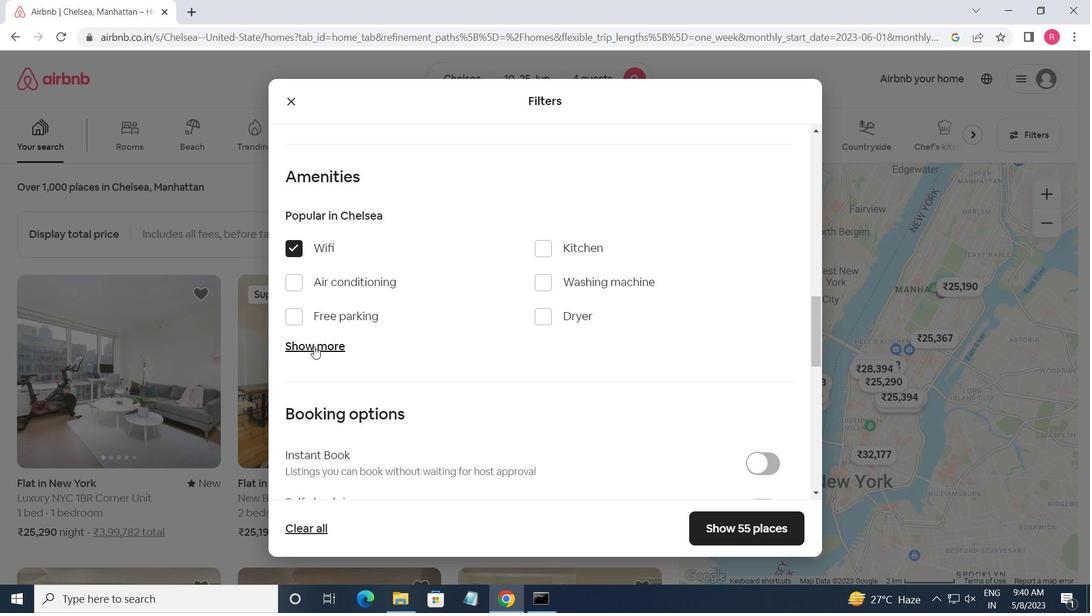 
Action: Mouse moved to (350, 339)
Screenshot: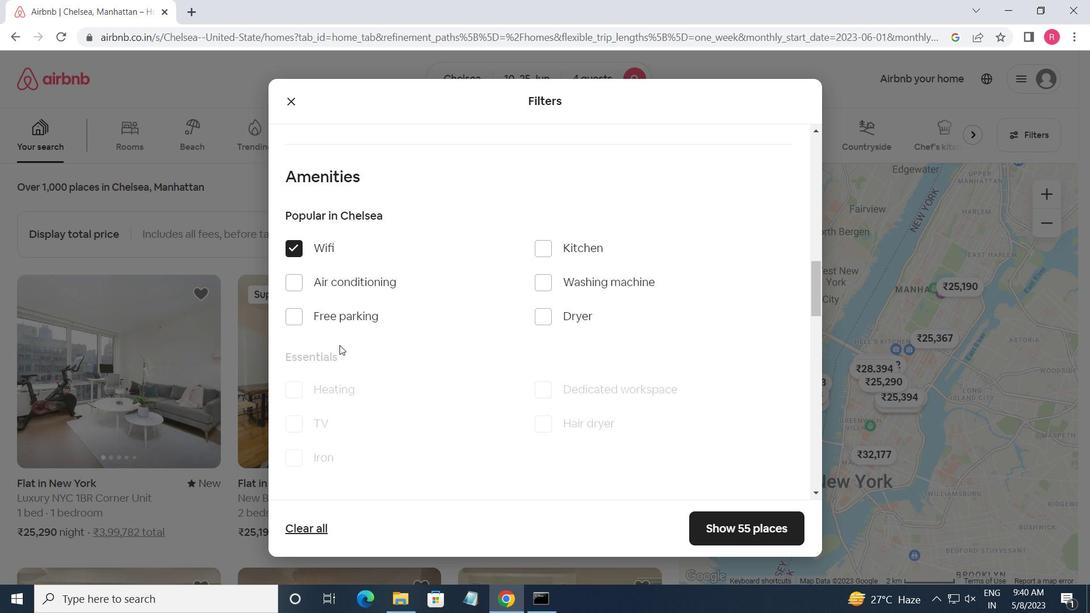 
Action: Mouse scrolled (350, 339) with delta (0, 0)
Screenshot: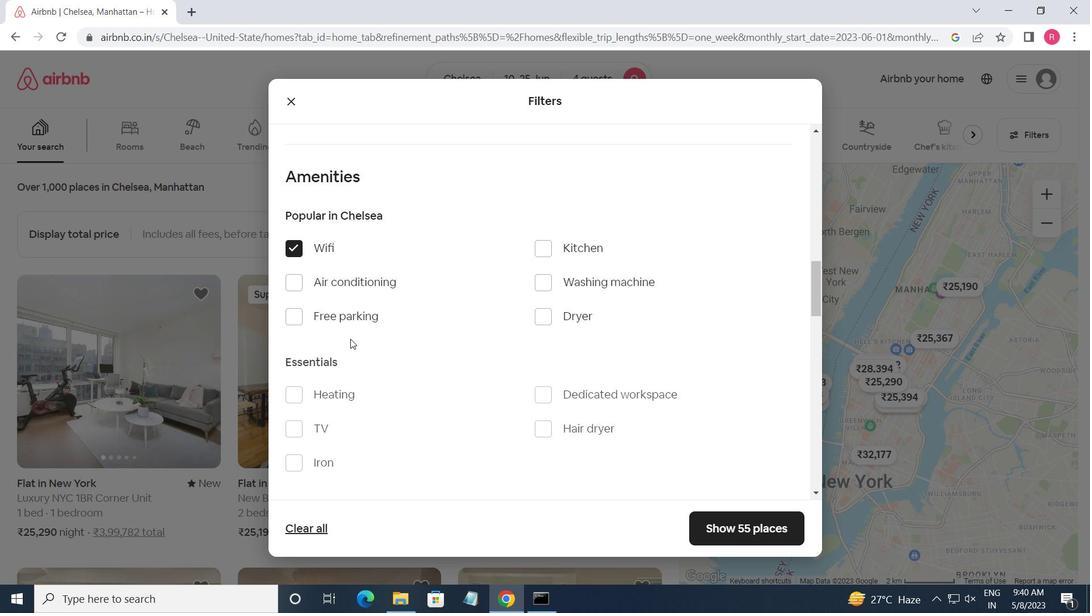 
Action: Mouse scrolled (350, 339) with delta (0, 0)
Screenshot: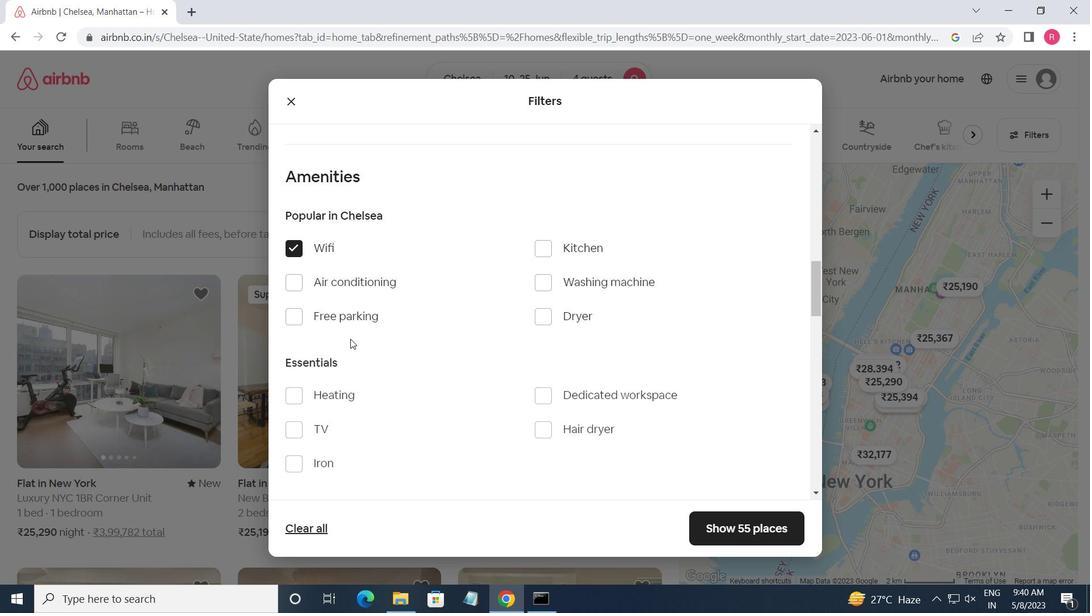 
Action: Mouse moved to (291, 297)
Screenshot: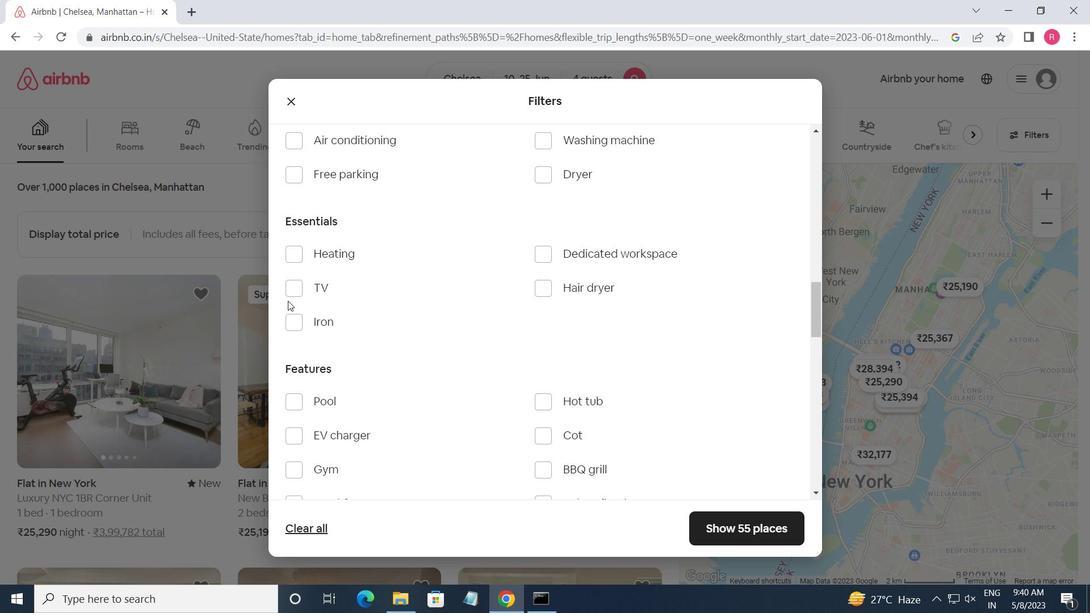 
Action: Mouse pressed left at (291, 297)
Screenshot: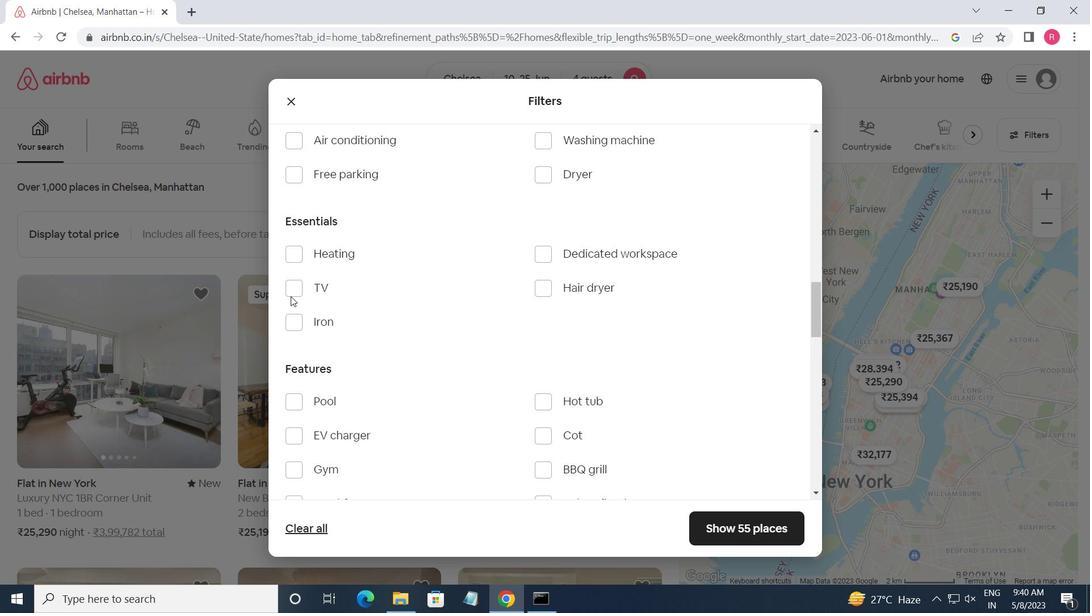 
Action: Mouse moved to (298, 174)
Screenshot: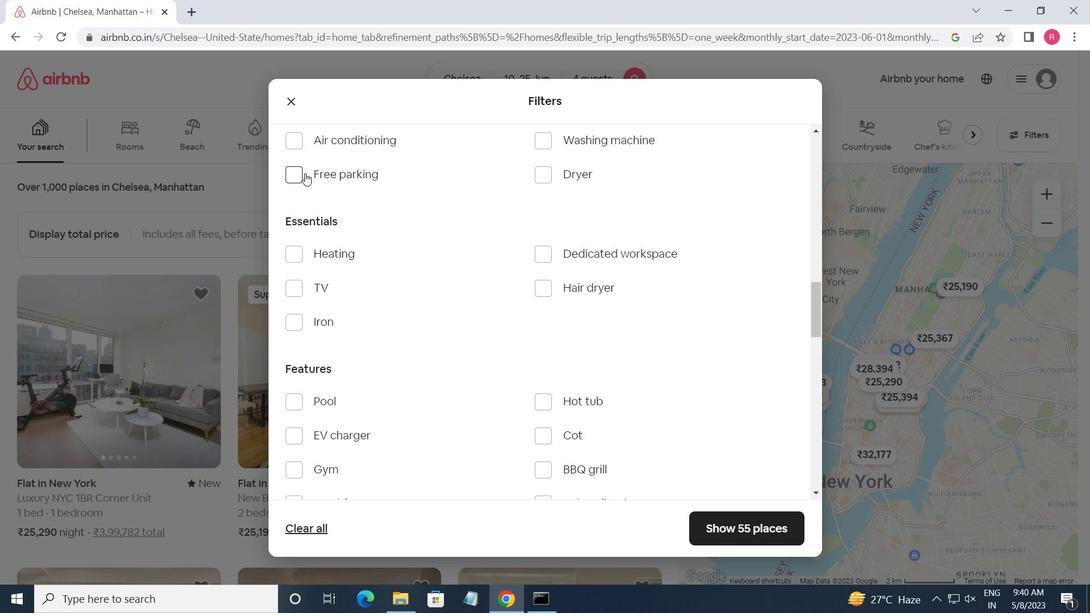 
Action: Mouse pressed left at (298, 174)
Screenshot: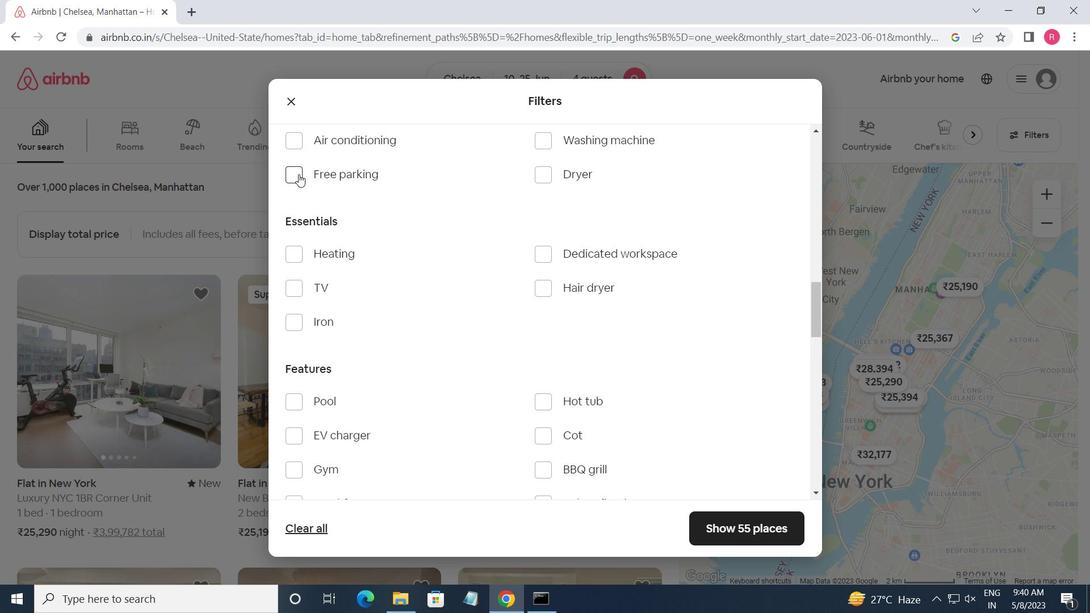 
Action: Mouse moved to (289, 289)
Screenshot: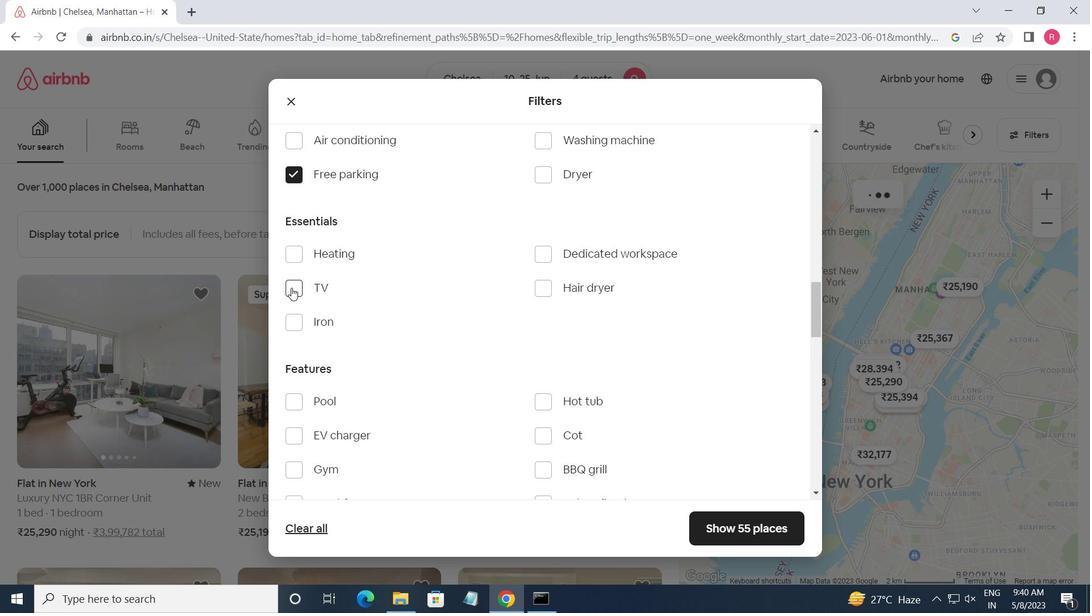 
Action: Mouse pressed left at (289, 289)
Screenshot: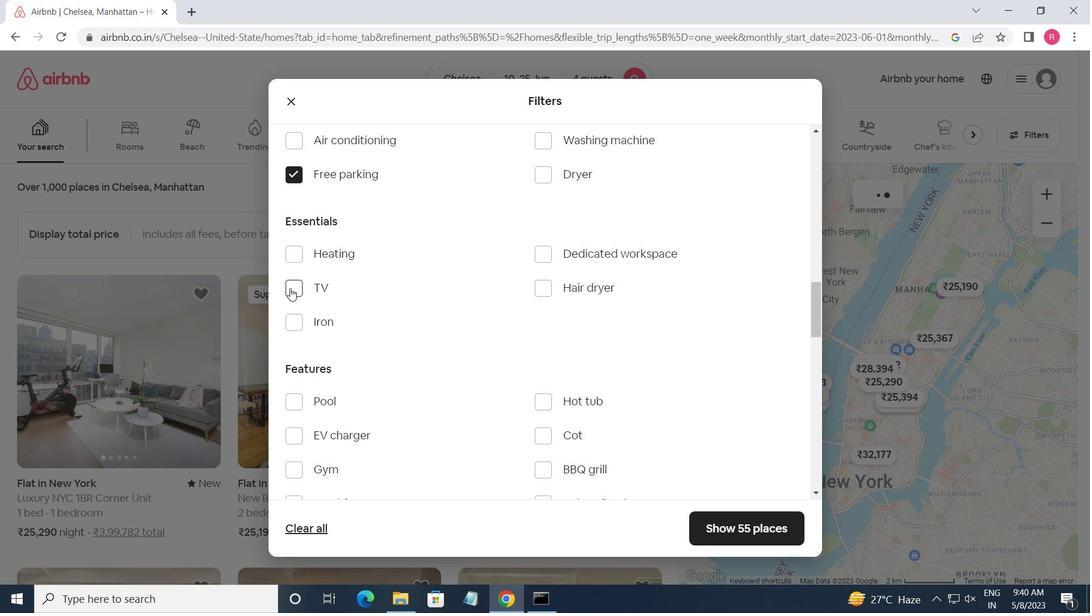 
Action: Mouse moved to (289, 290)
Screenshot: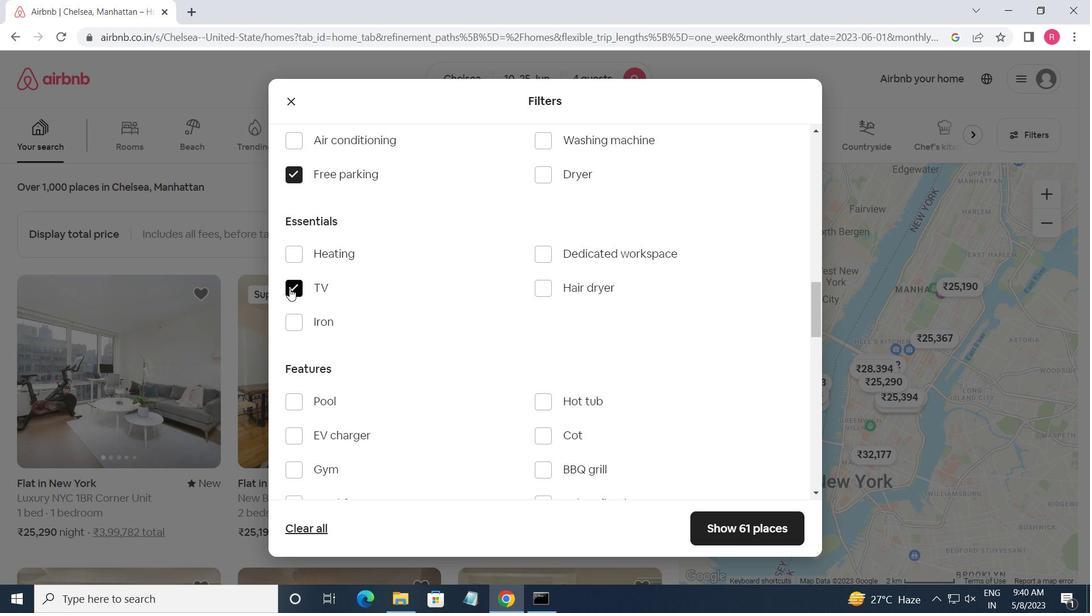 
Action: Mouse scrolled (289, 289) with delta (0, 0)
Screenshot: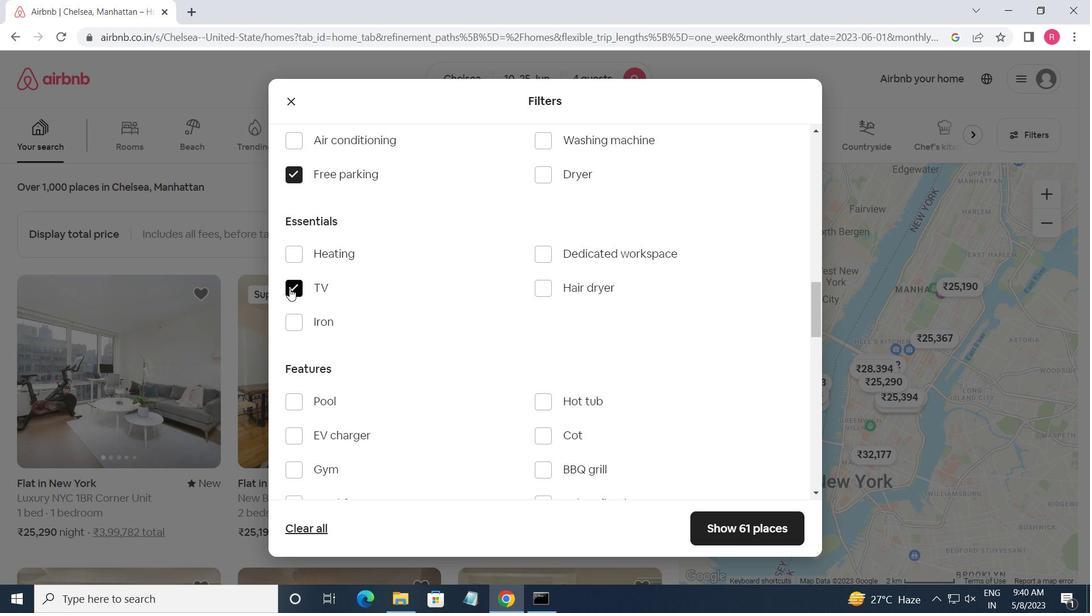 
Action: Mouse moved to (289, 290)
Screenshot: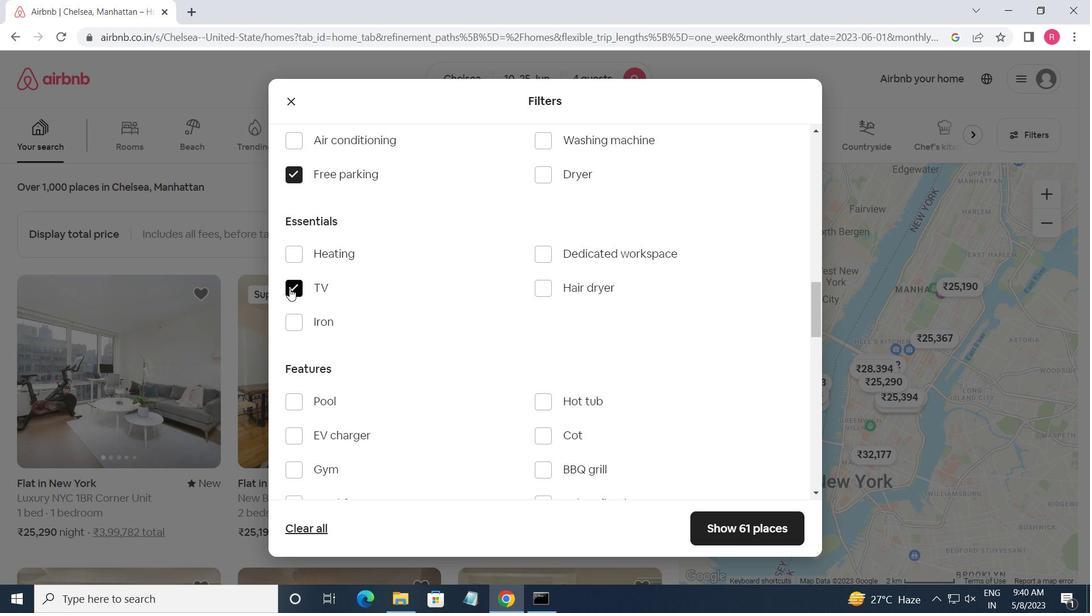 
Action: Mouse scrolled (289, 290) with delta (0, 0)
Screenshot: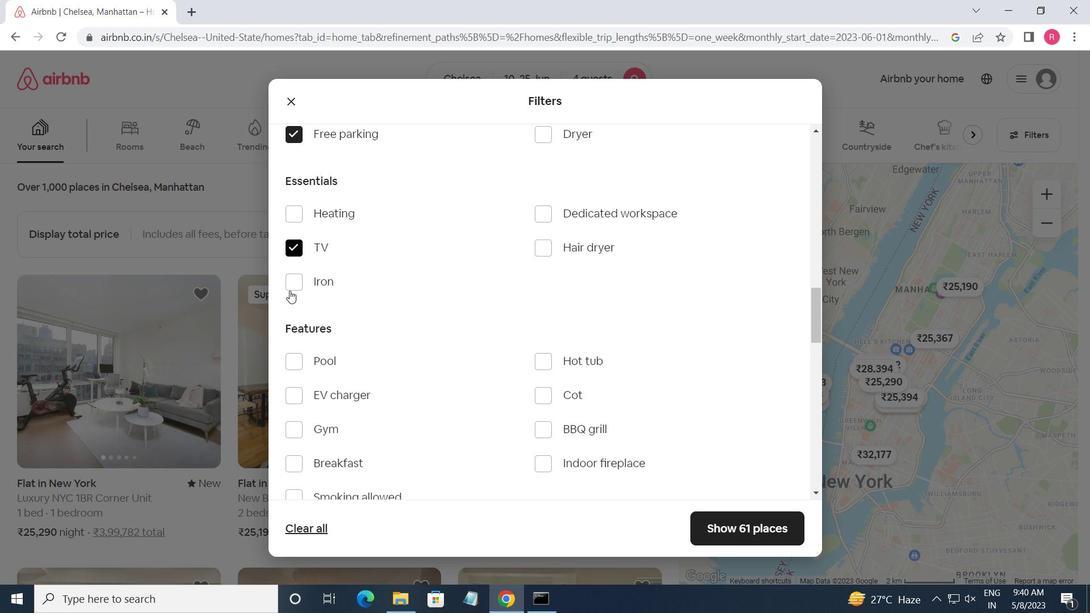 
Action: Mouse moved to (298, 331)
Screenshot: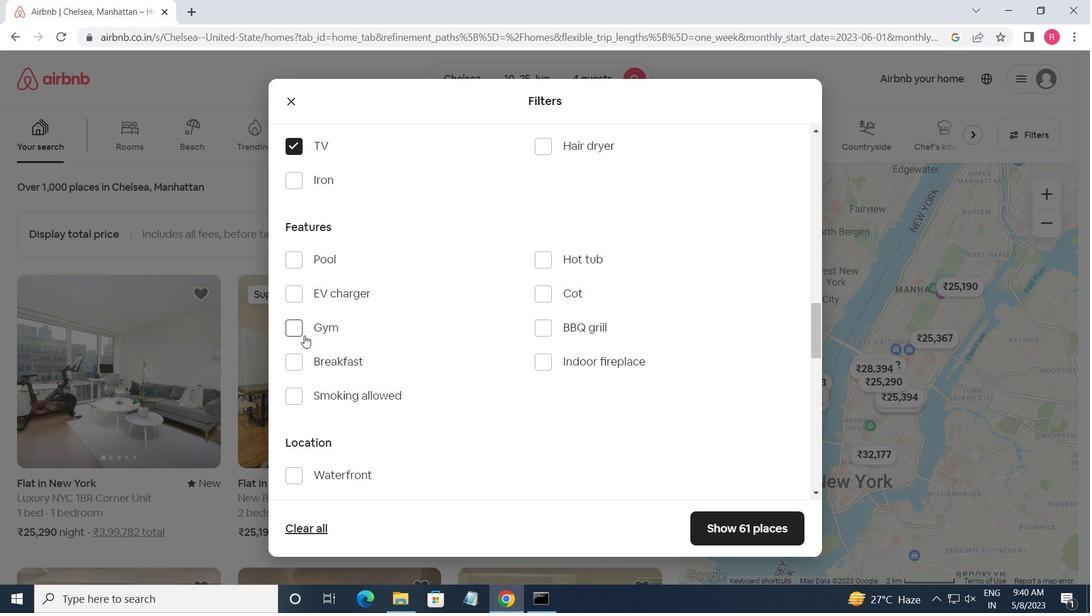 
Action: Mouse pressed left at (298, 331)
Screenshot: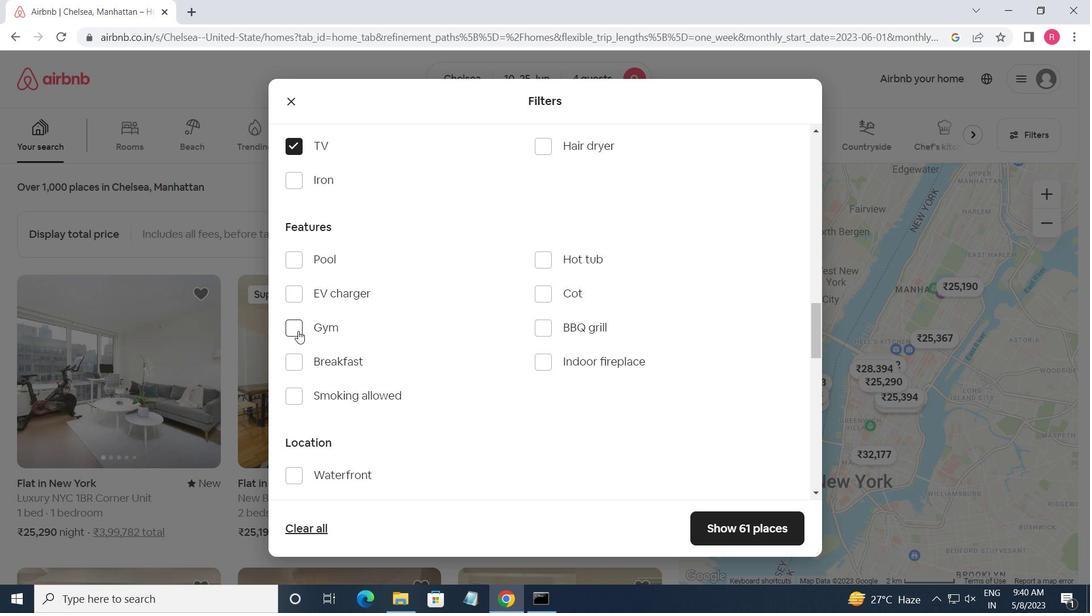 
Action: Mouse moved to (294, 364)
Screenshot: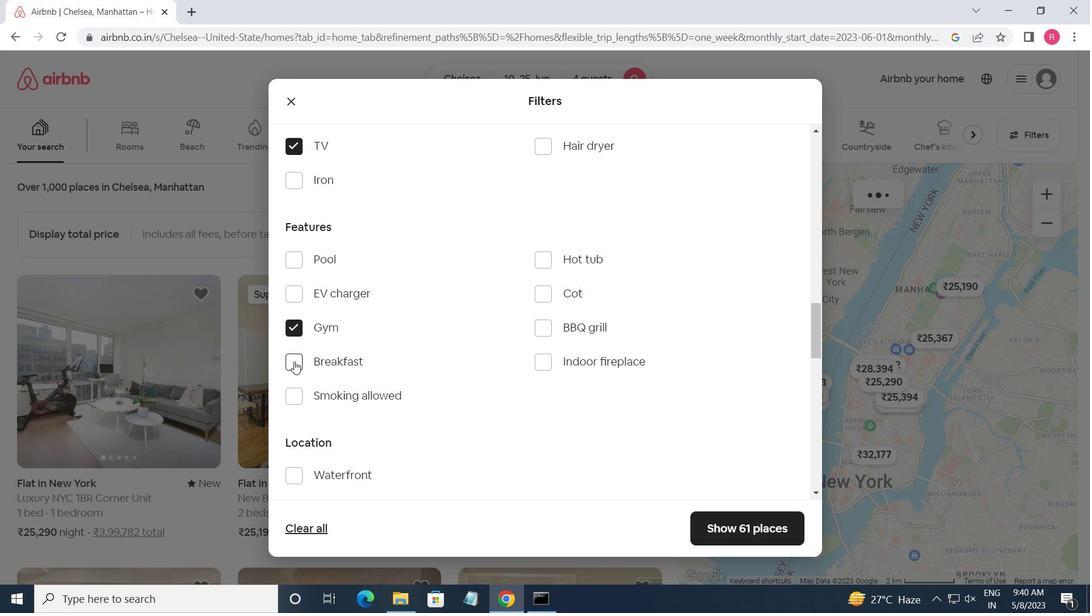 
Action: Mouse pressed left at (294, 364)
Screenshot: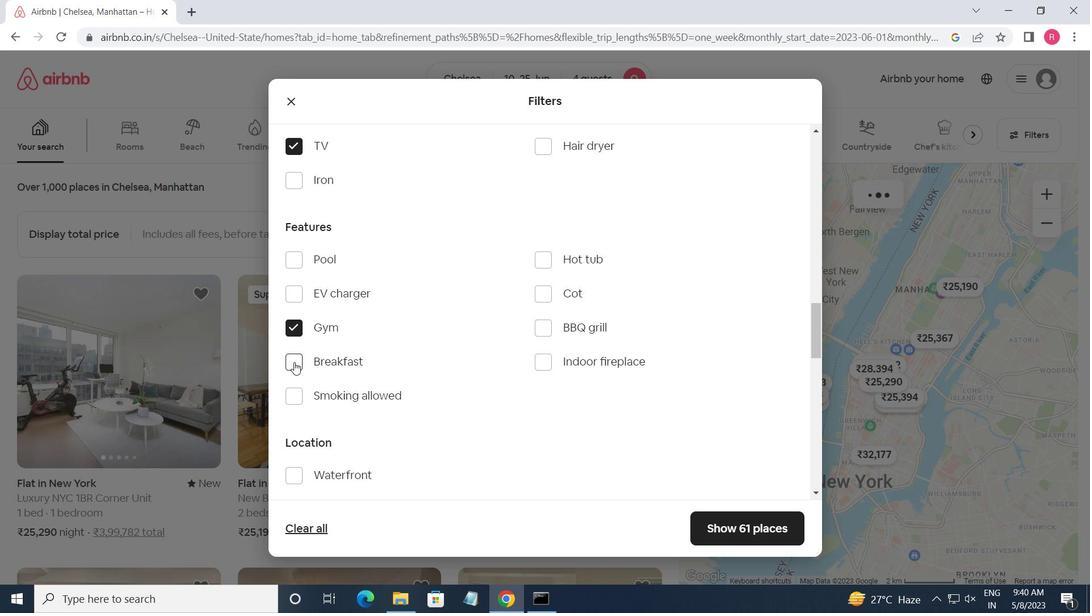 
Action: Mouse scrolled (294, 363) with delta (0, 0)
Screenshot: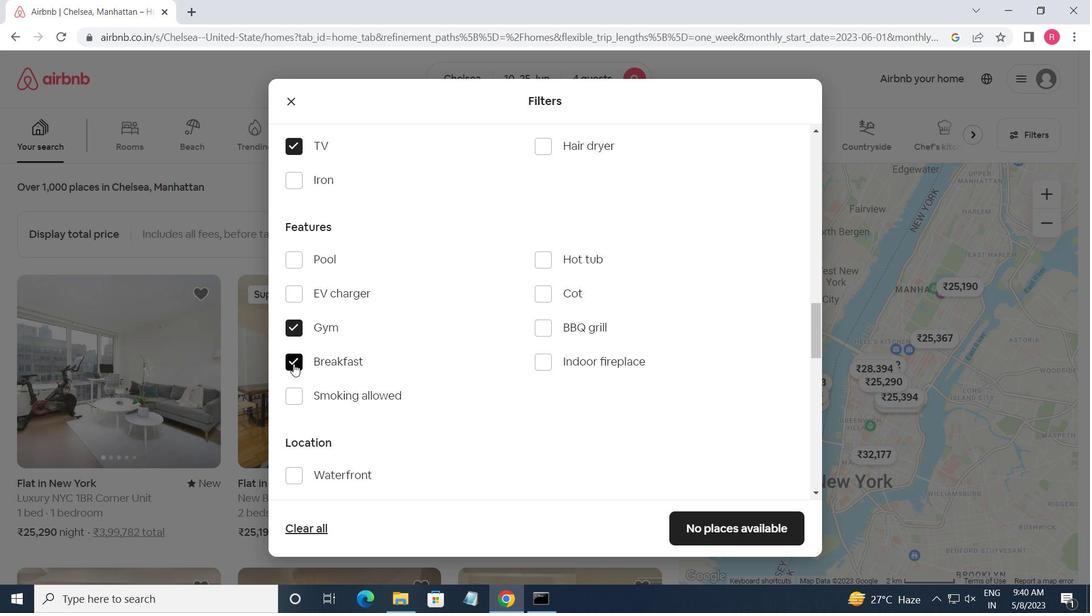 
Action: Mouse scrolled (294, 363) with delta (0, 0)
Screenshot: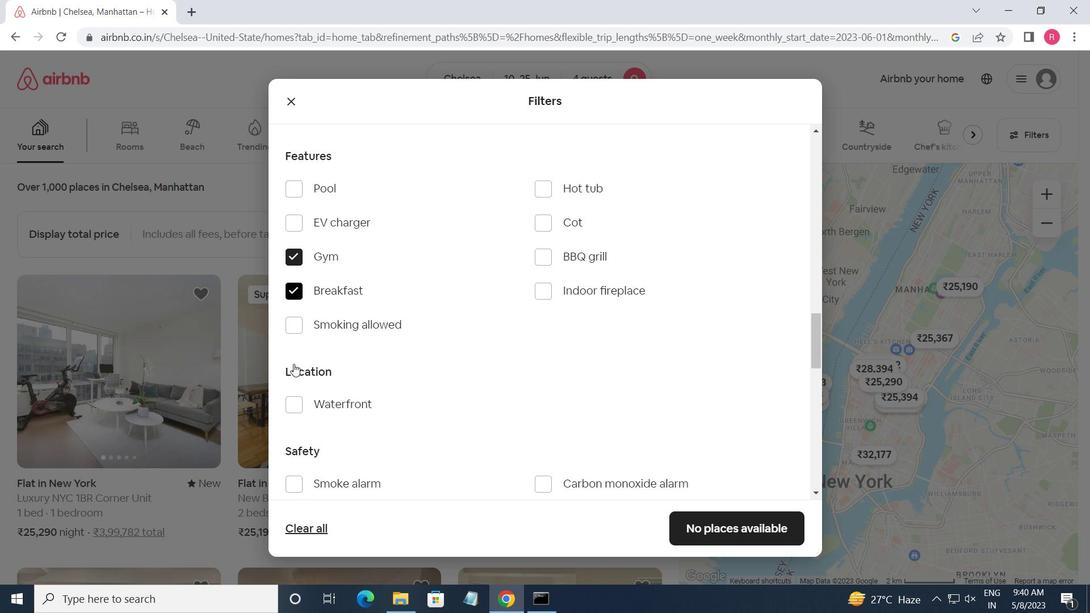 
Action: Mouse scrolled (294, 363) with delta (0, 0)
Screenshot: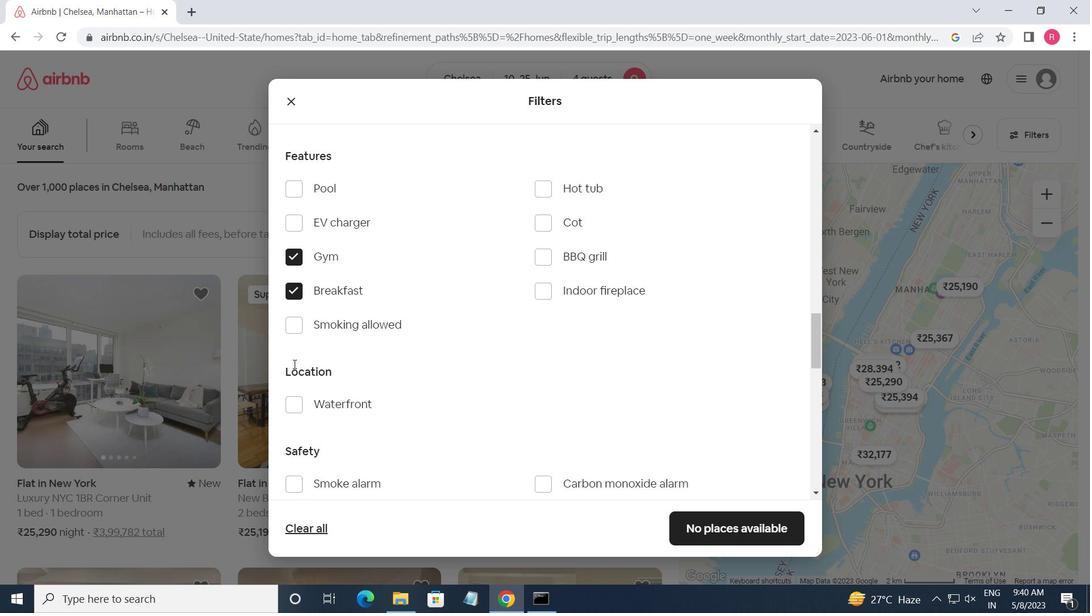 
Action: Mouse scrolled (294, 363) with delta (0, 0)
Screenshot: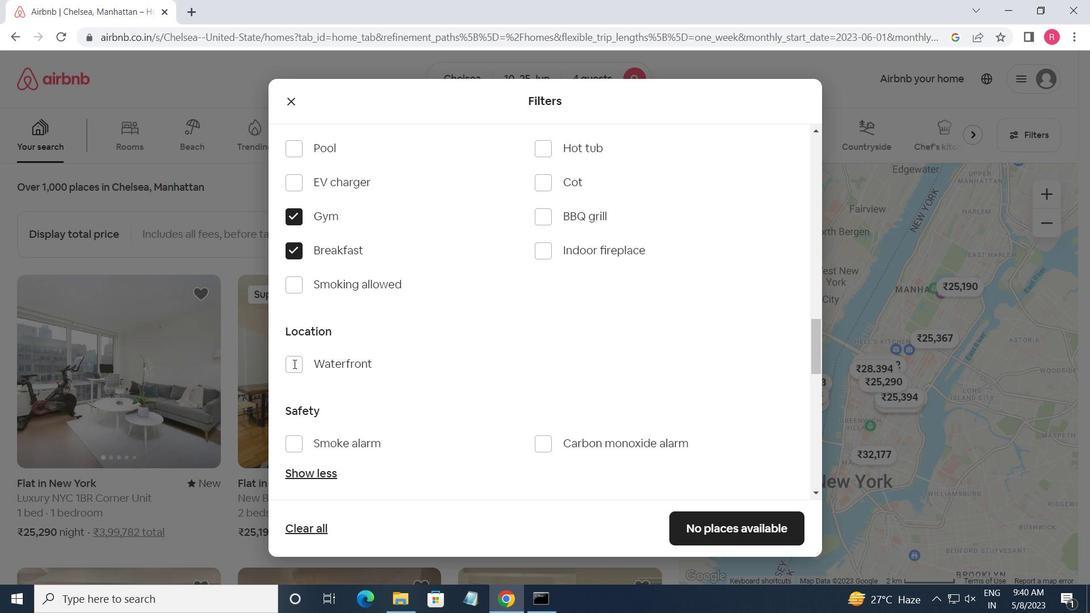 
Action: Mouse scrolled (294, 363) with delta (0, 0)
Screenshot: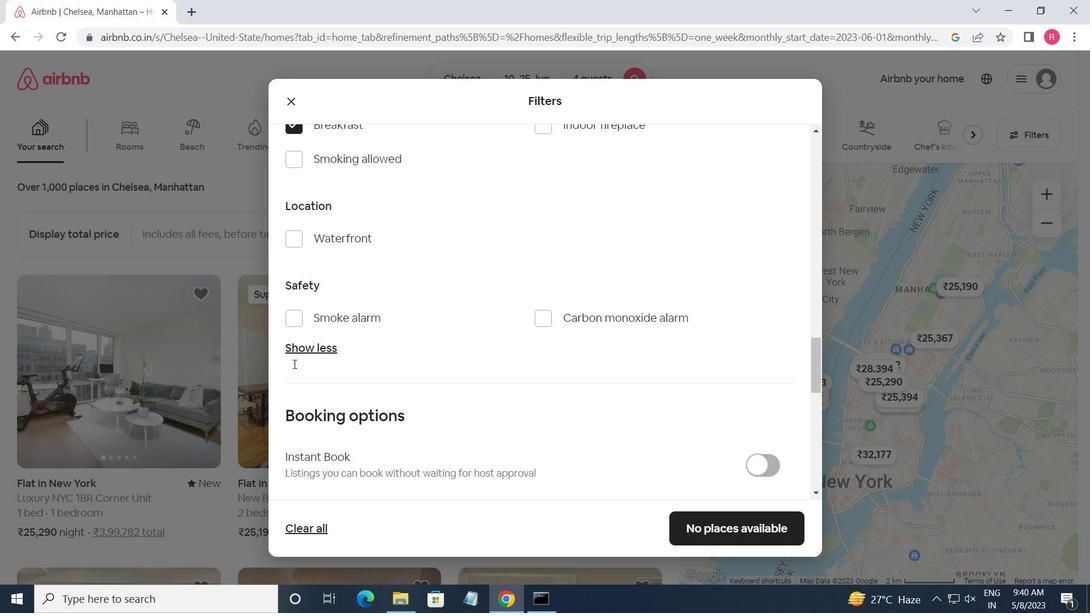 
Action: Mouse scrolled (294, 363) with delta (0, 0)
Screenshot: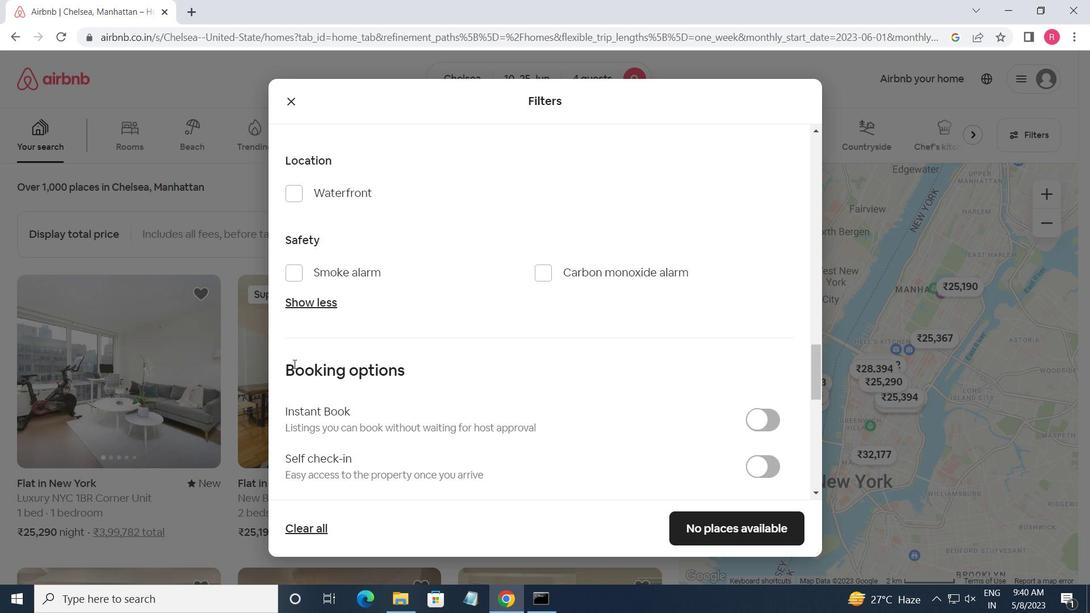 
Action: Mouse moved to (765, 330)
Screenshot: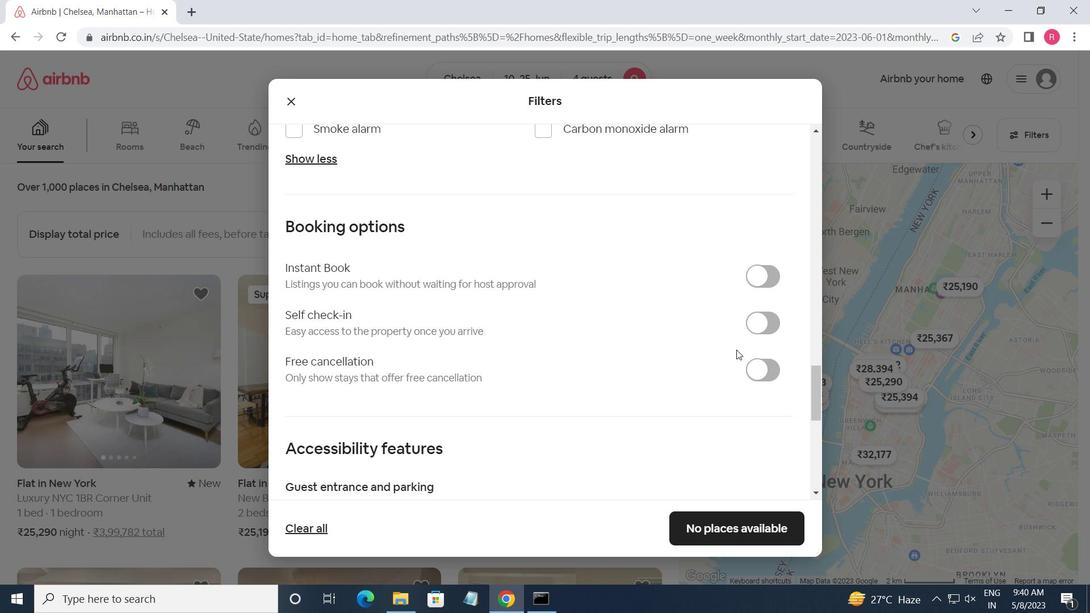
Action: Mouse pressed left at (765, 330)
Screenshot: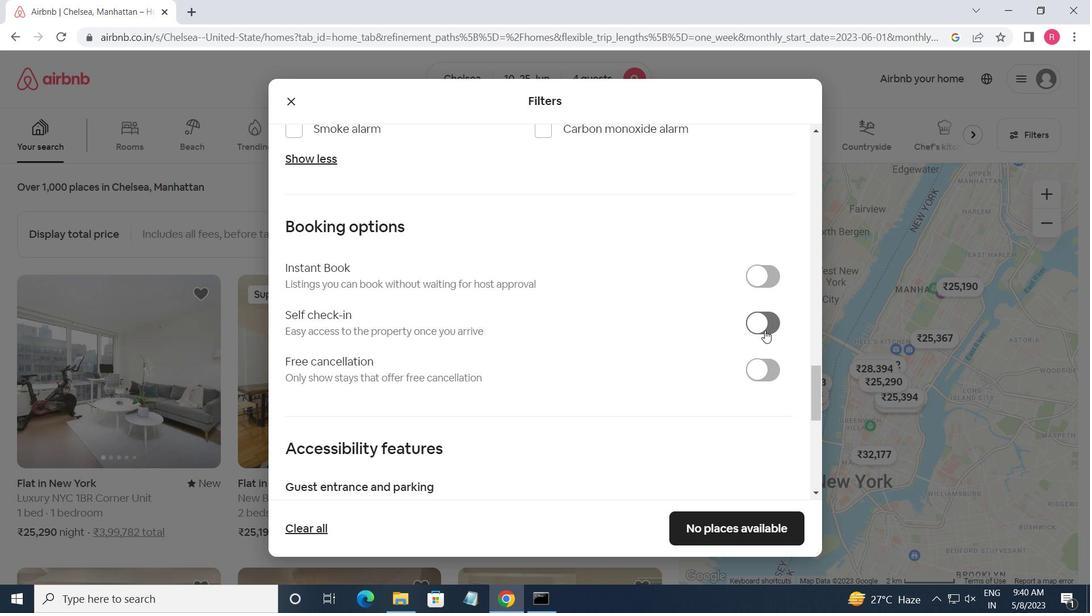 
Action: Mouse moved to (678, 348)
Screenshot: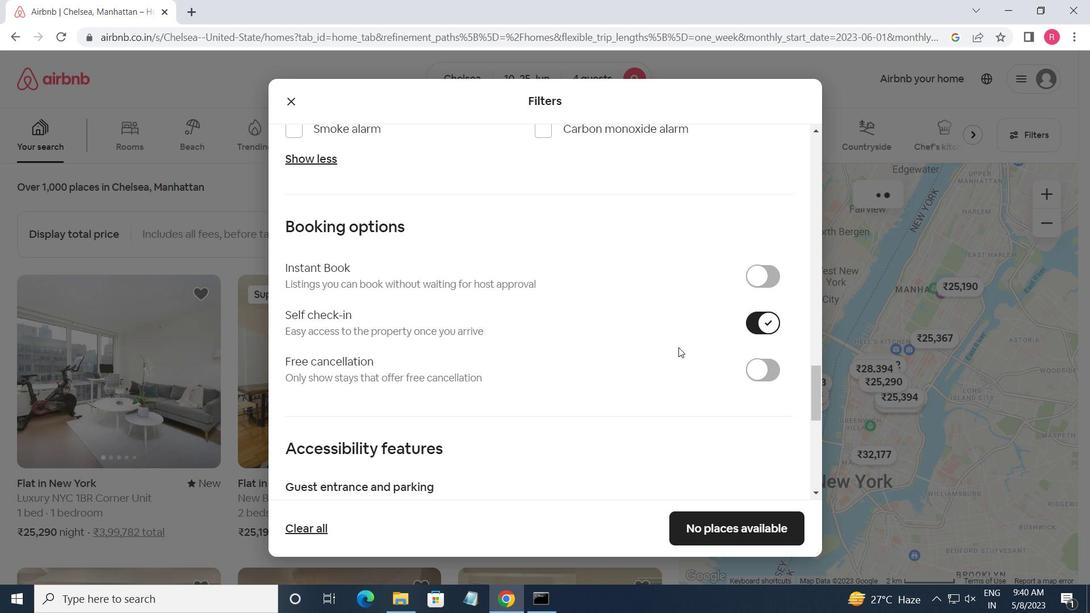 
Action: Mouse scrolled (678, 347) with delta (0, 0)
Screenshot: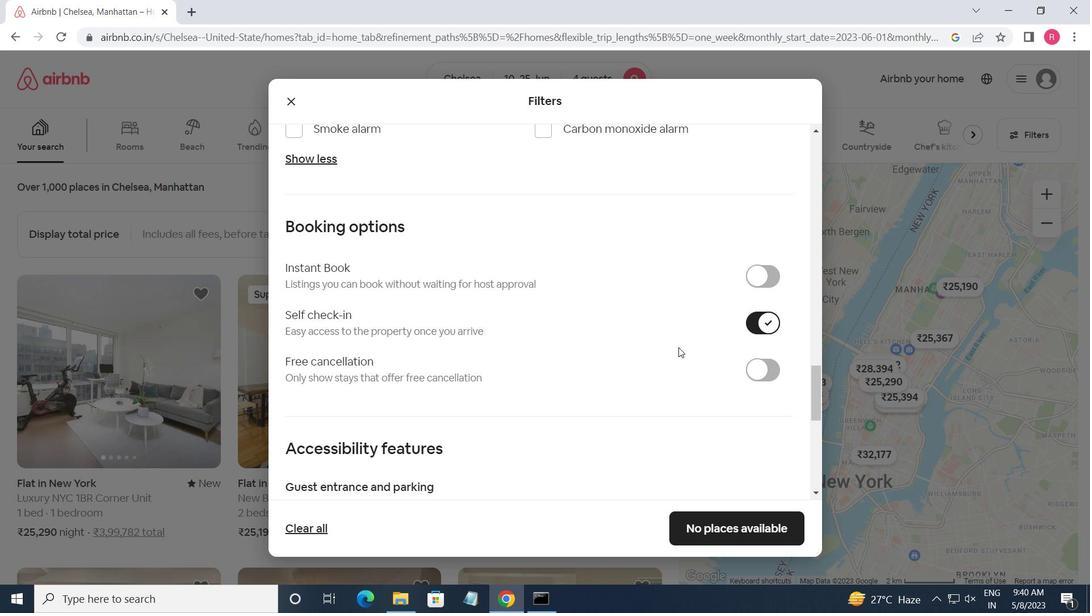 
Action: Mouse scrolled (678, 347) with delta (0, 0)
Screenshot: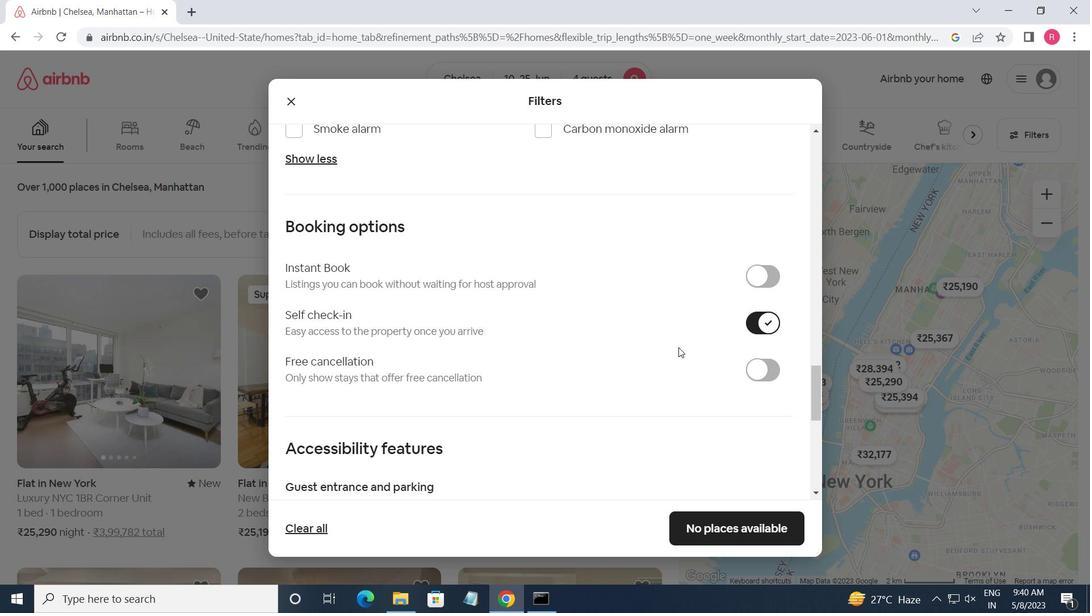 
Action: Mouse scrolled (678, 347) with delta (0, 0)
Screenshot: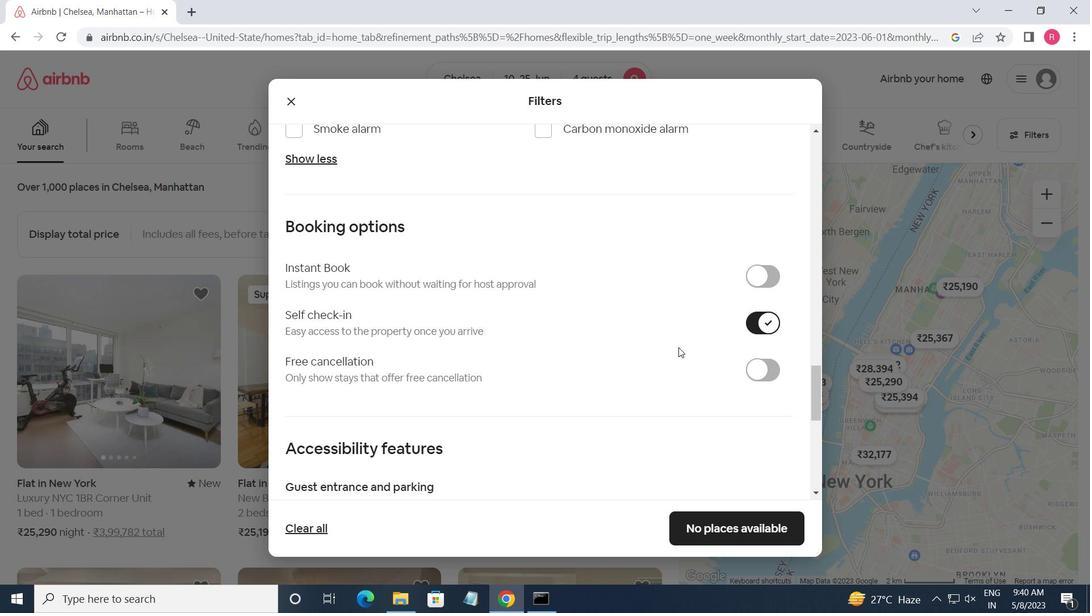 
Action: Mouse scrolled (678, 347) with delta (0, 0)
Screenshot: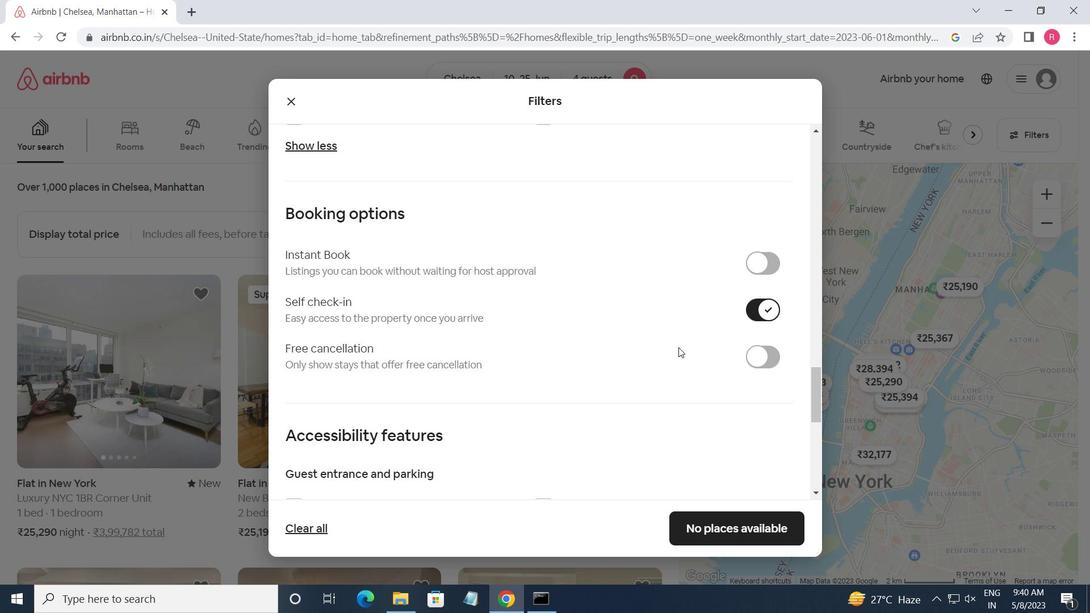 
Action: Mouse moved to (332, 364)
Screenshot: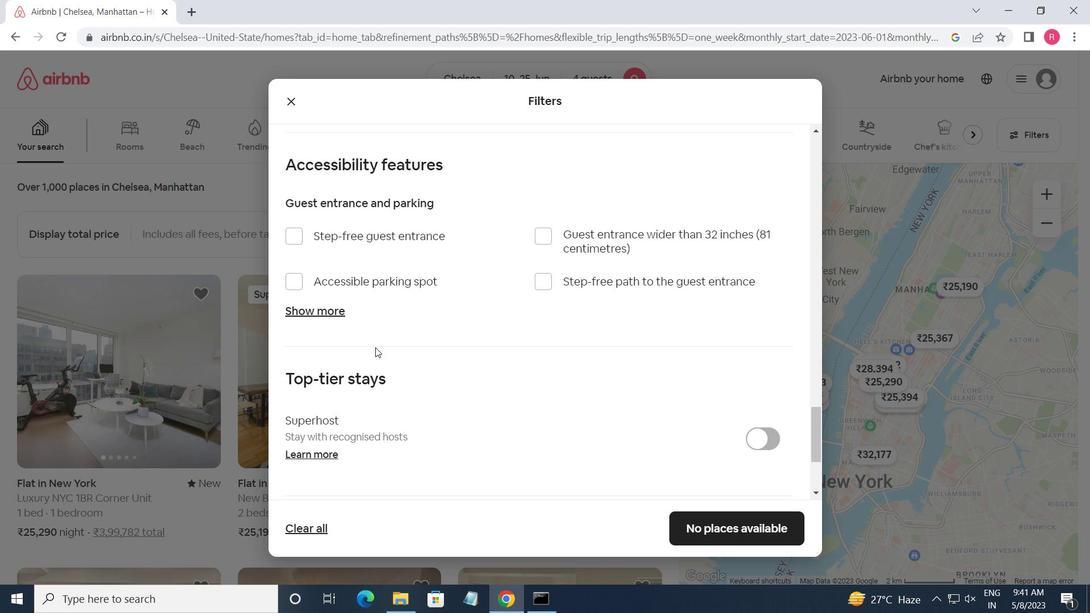 
Action: Mouse scrolled (332, 364) with delta (0, 0)
Screenshot: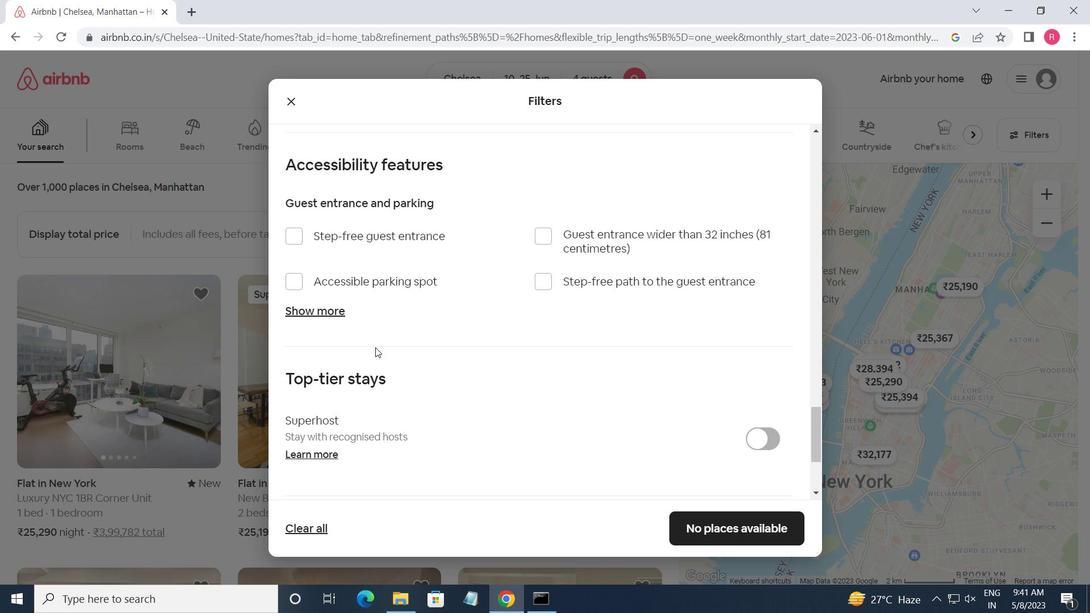 
Action: Mouse scrolled (332, 364) with delta (0, 0)
Screenshot: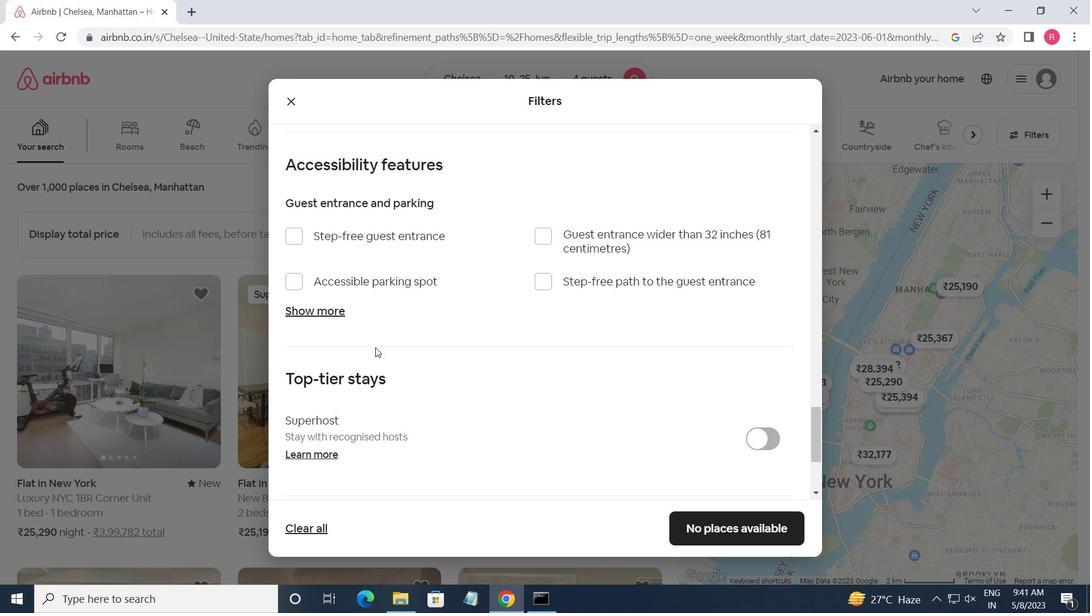 
Action: Mouse moved to (301, 433)
Screenshot: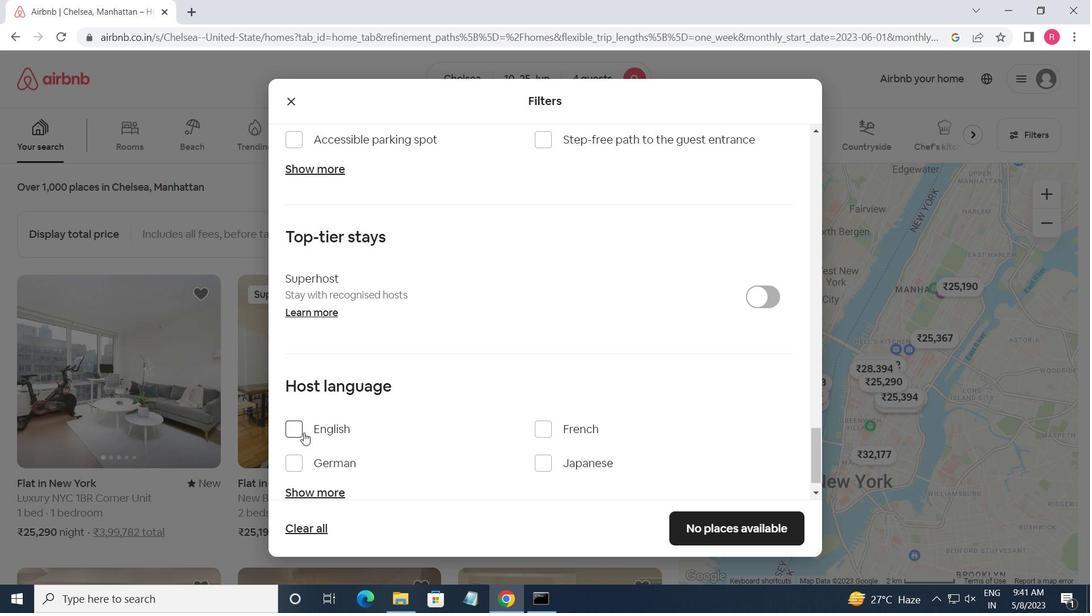 
Action: Mouse pressed left at (301, 433)
Screenshot: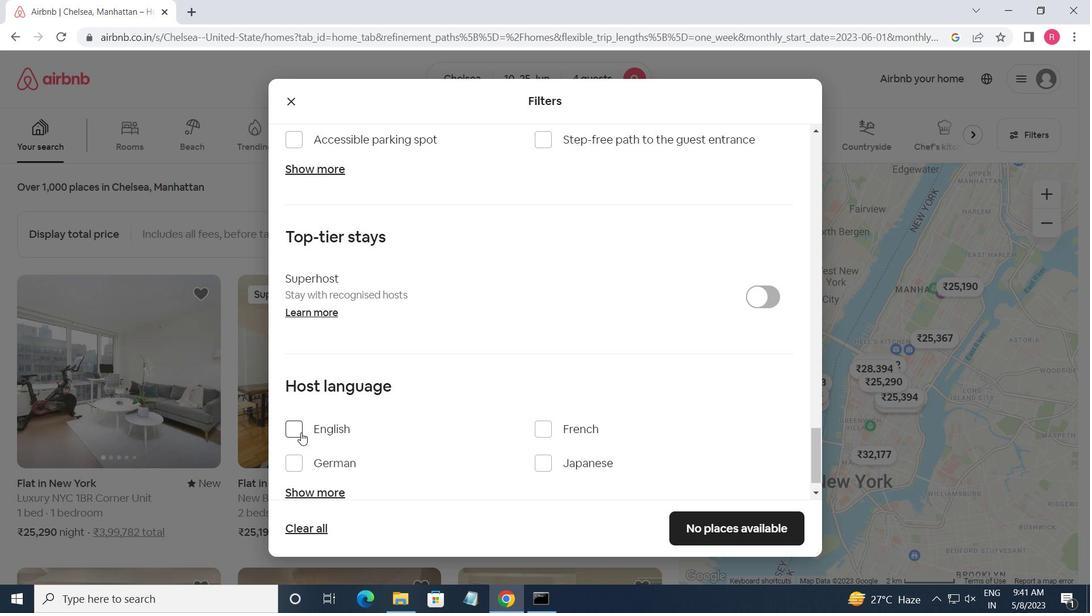 
Action: Mouse moved to (706, 531)
Screenshot: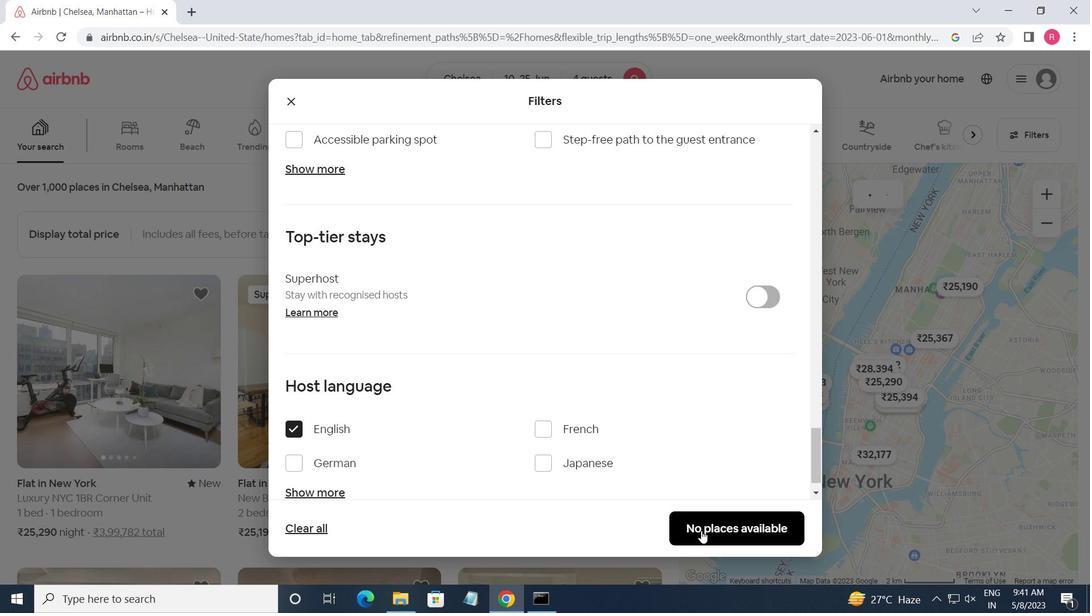 
Action: Mouse pressed left at (706, 531)
Screenshot: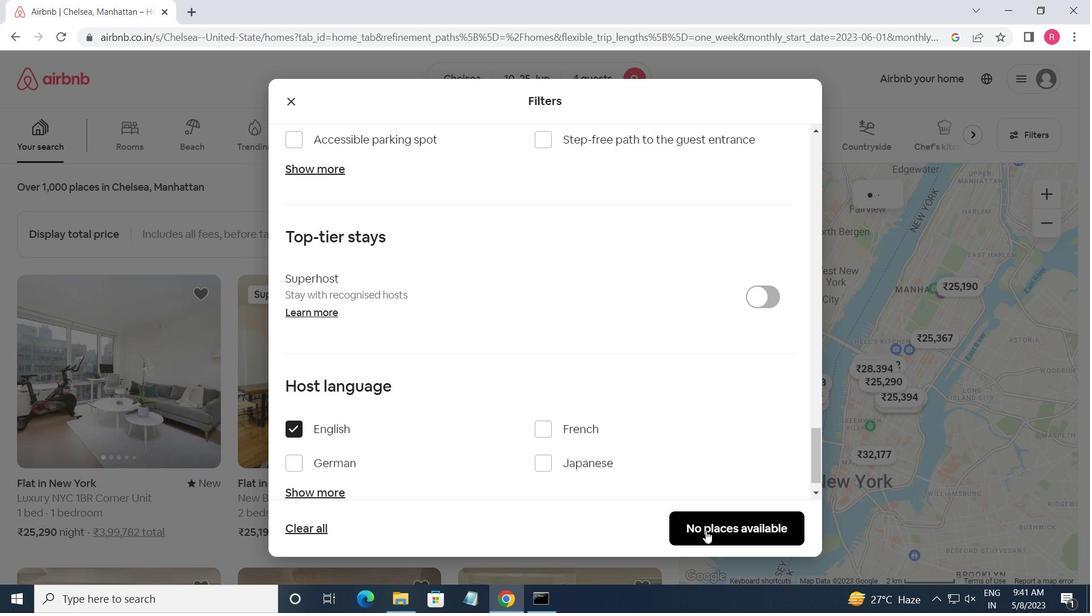 
Action: Mouse moved to (705, 524)
Screenshot: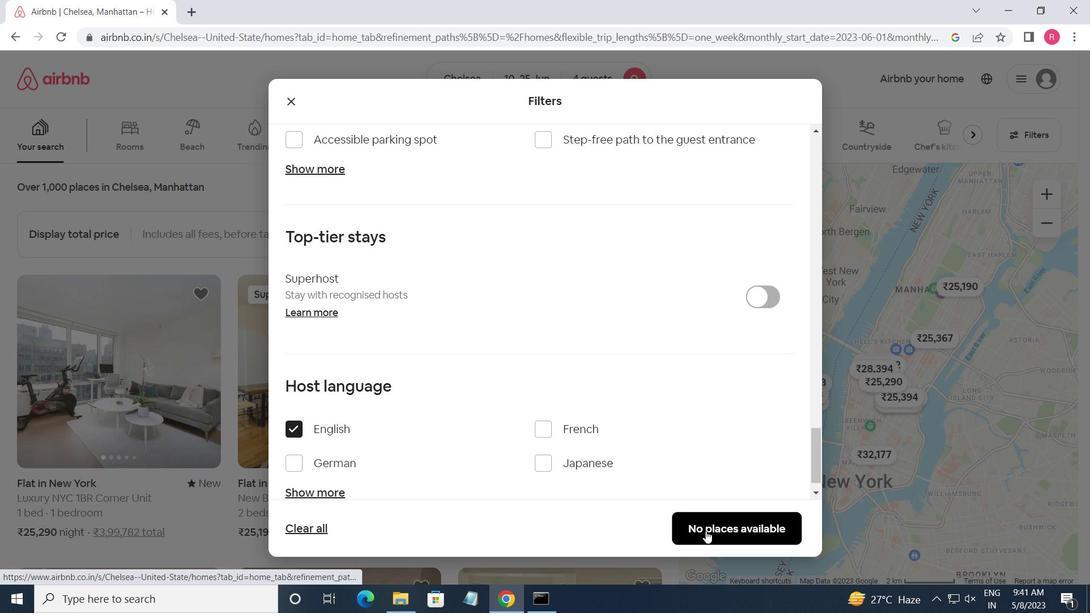 
